 Task: Search one way flight ticket for 2 adults, 2 children, 2 infants in seat in first from Springfield: Springfield-branson National Airport to Rockford: Chicago Rockford International Airport(was Northwest Chicagoland Regional Airport At Rockford) on 5-1-2023. Choice of flights is Westjet. Number of bags: 2 carry on bags. Price is upto 91000. Outbound departure time preference is 21:00.
Action: Mouse moved to (302, 489)
Screenshot: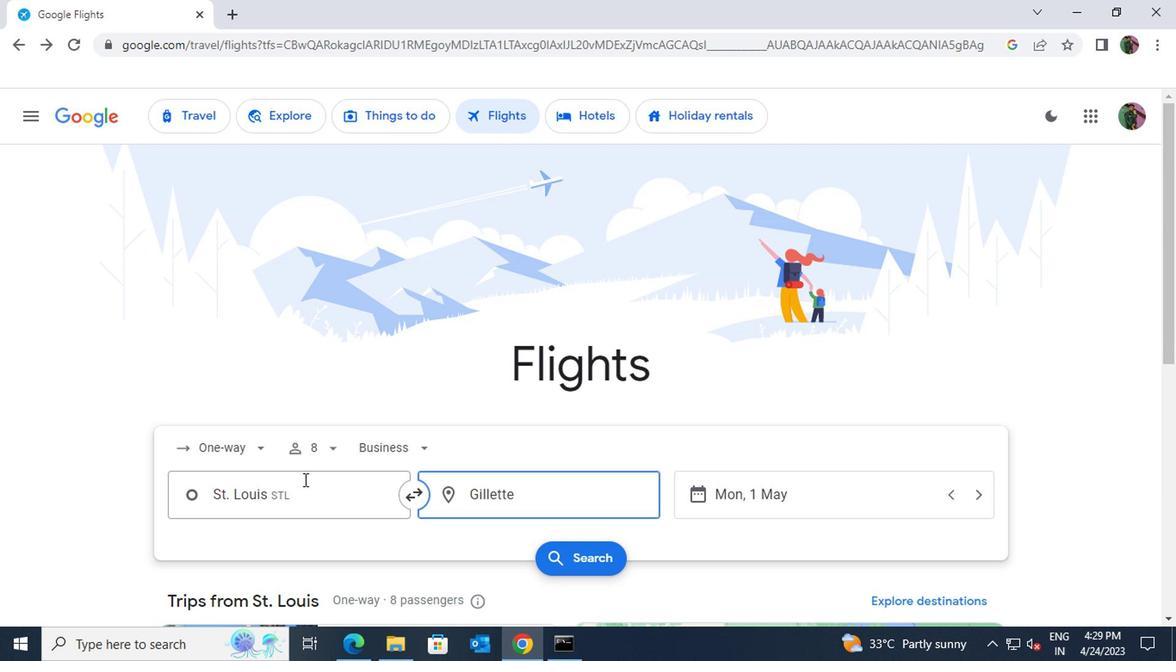 
Action: Mouse pressed left at (302, 489)
Screenshot: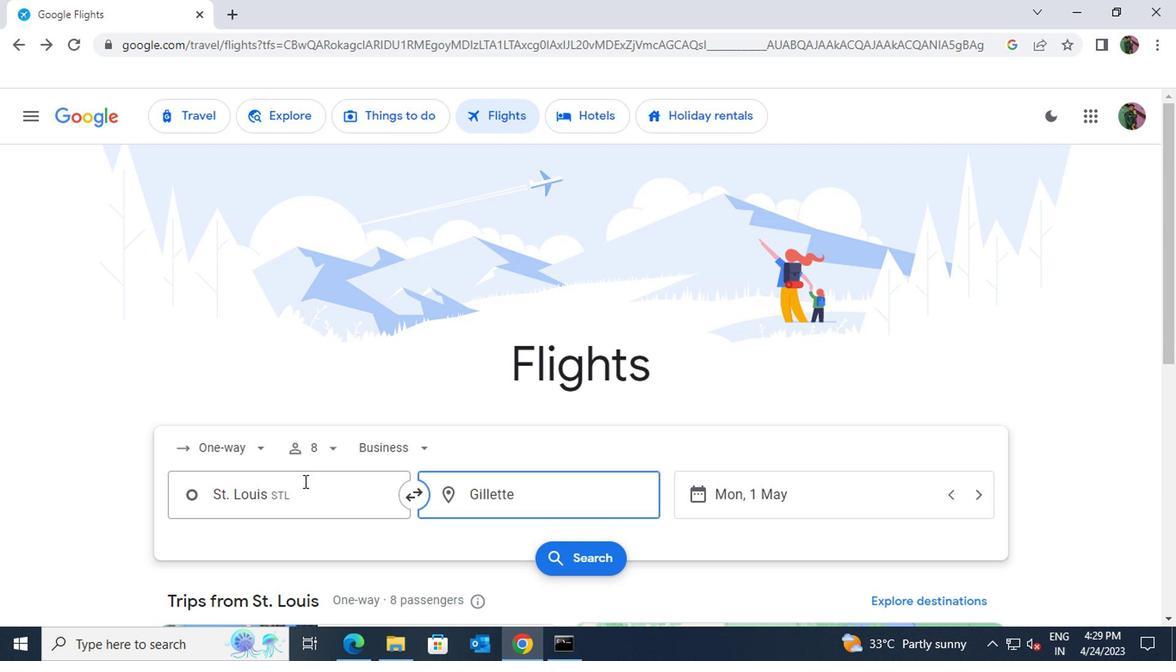 
Action: Key pressed springfield<Key.space>brans
Screenshot: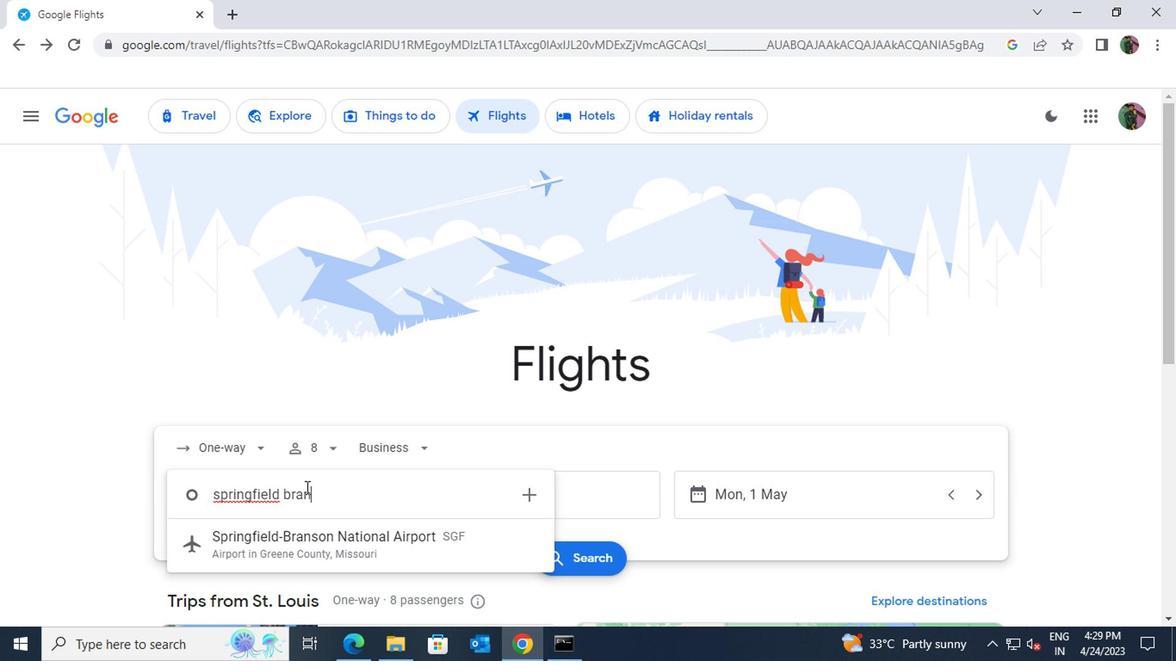 
Action: Mouse moved to (330, 536)
Screenshot: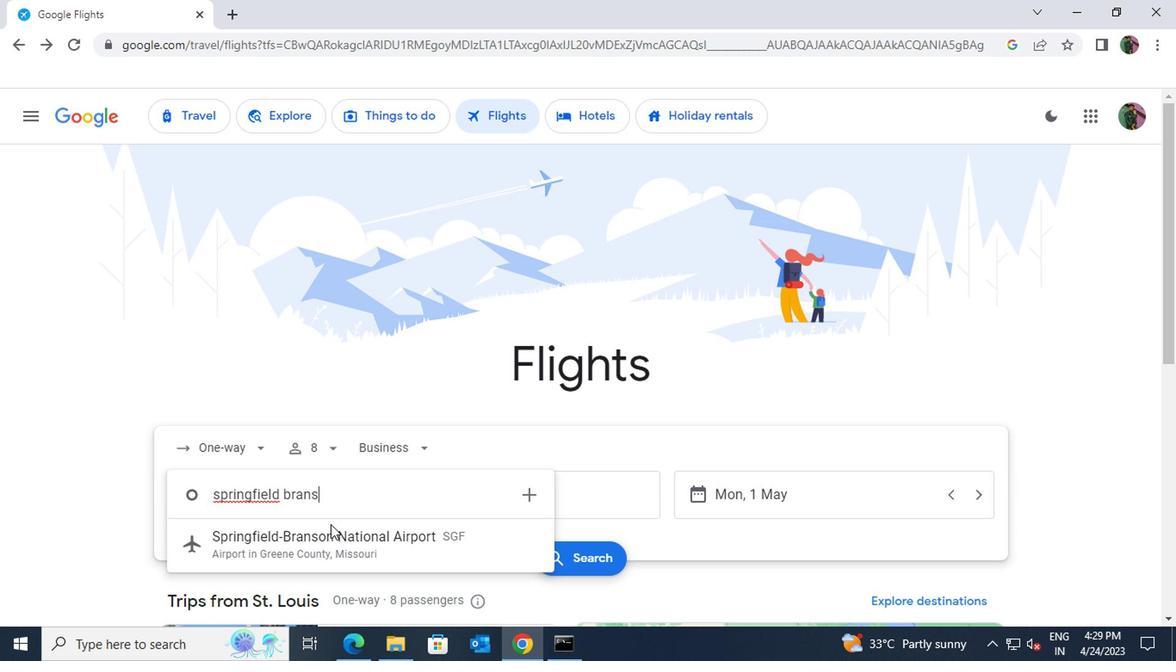
Action: Mouse pressed left at (330, 536)
Screenshot: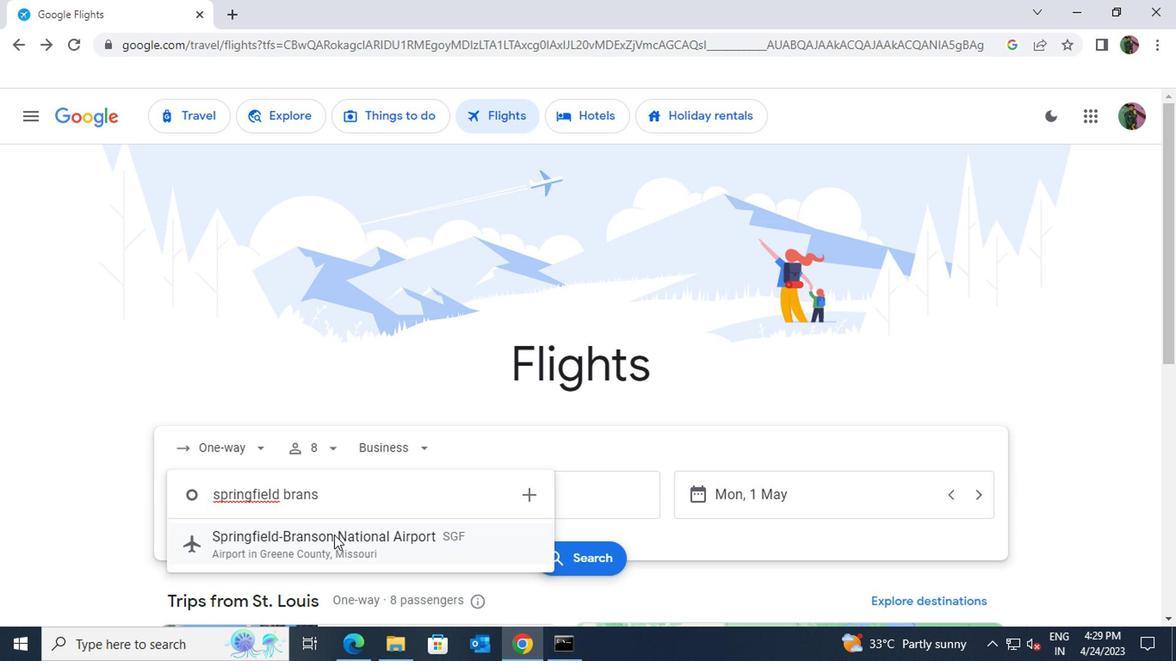 
Action: Mouse moved to (490, 502)
Screenshot: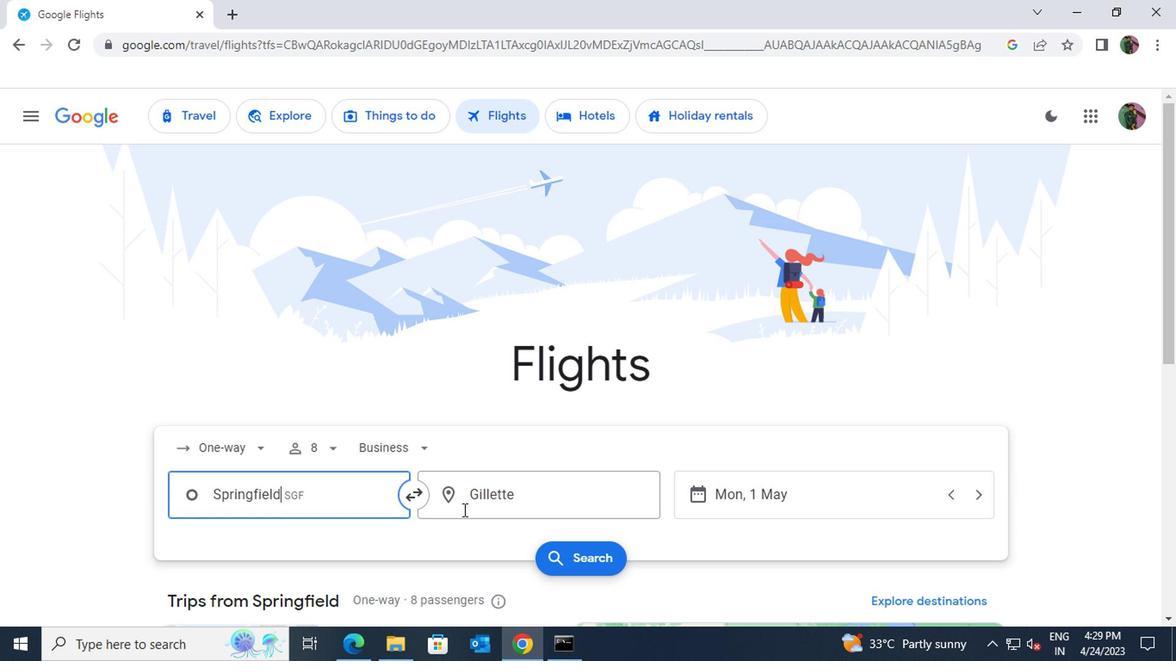 
Action: Mouse pressed left at (490, 502)
Screenshot: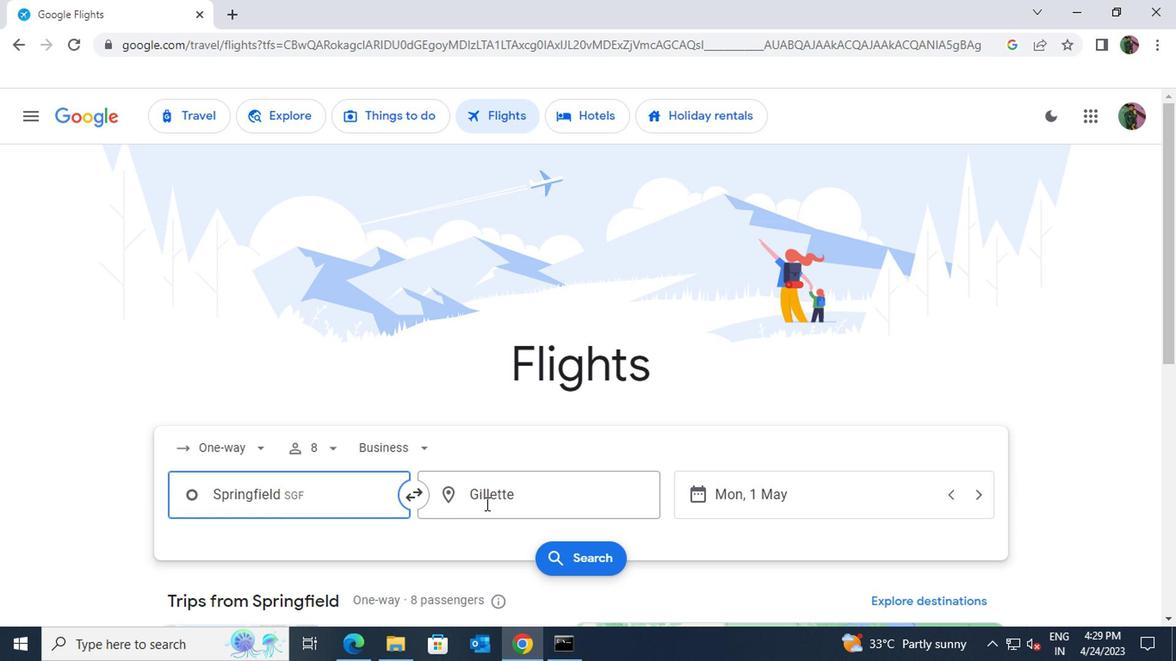 
Action: Key pressed rockford<Key.space>chic
Screenshot: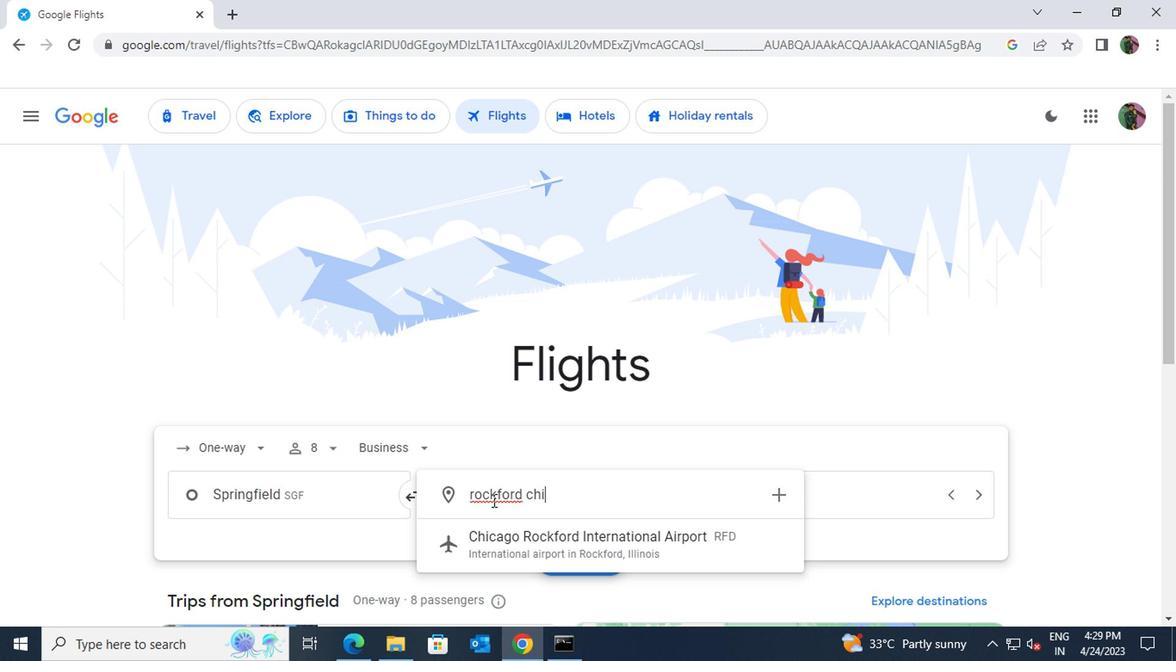 
Action: Mouse moved to (510, 540)
Screenshot: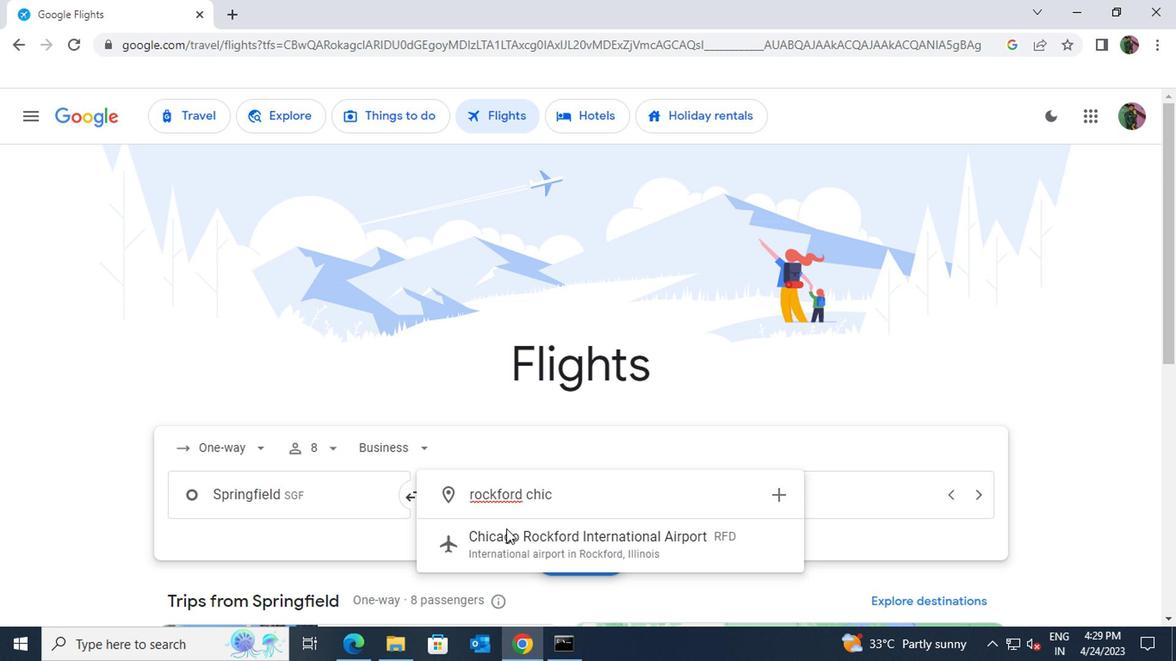 
Action: Mouse pressed left at (510, 540)
Screenshot: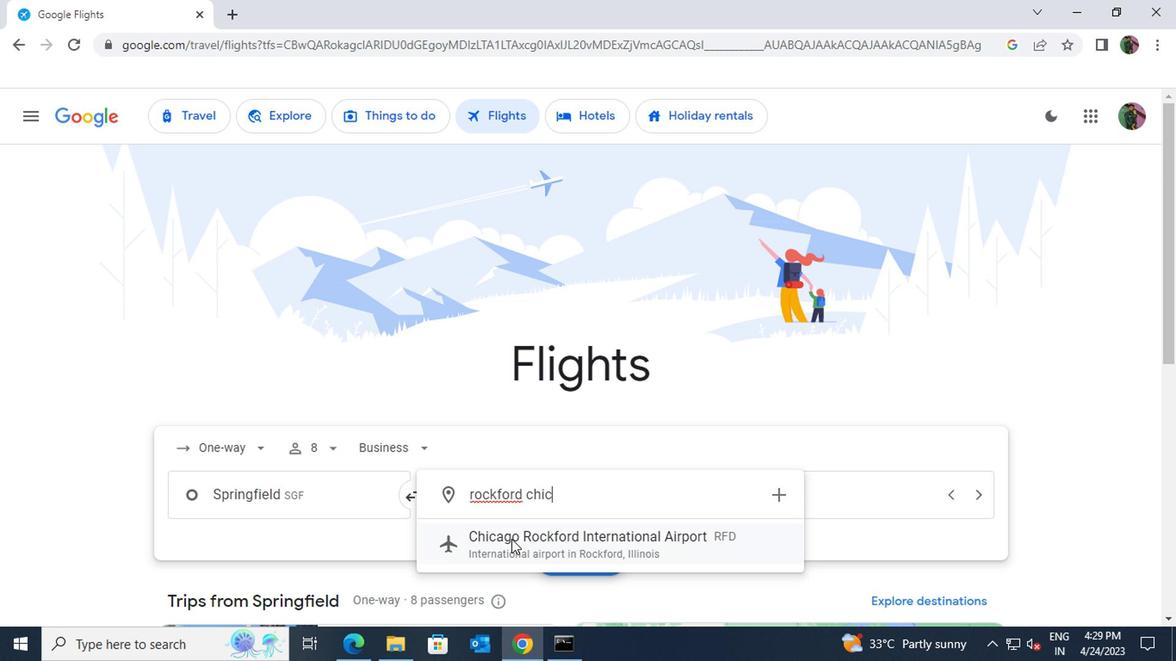 
Action: Mouse moved to (241, 450)
Screenshot: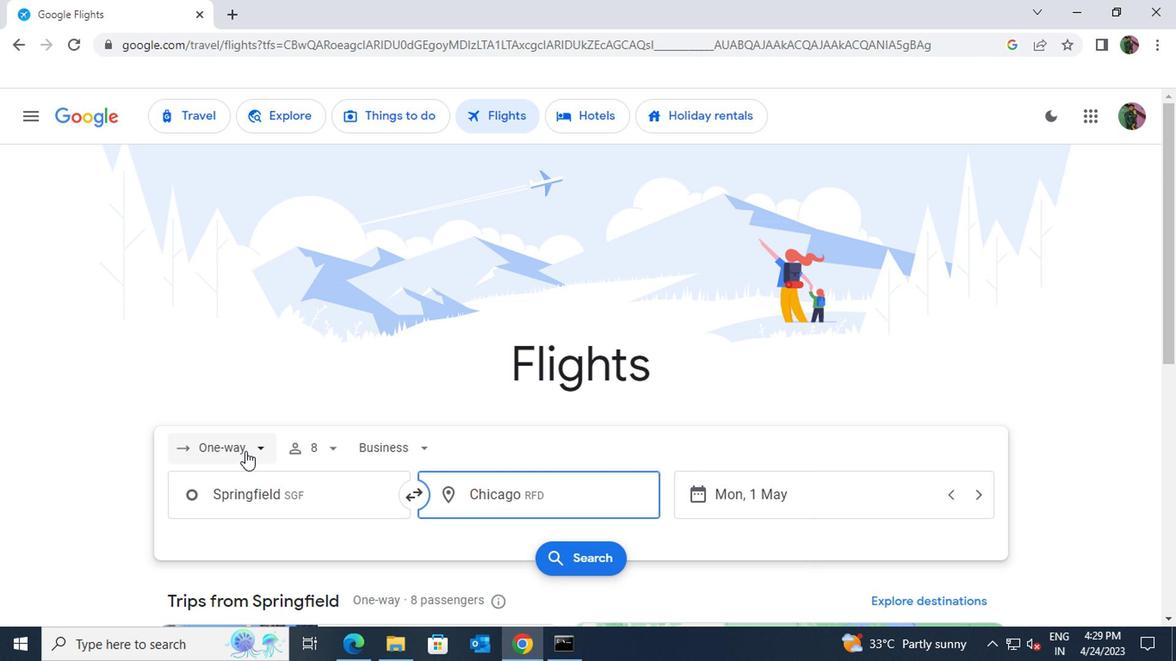
Action: Mouse pressed left at (241, 450)
Screenshot: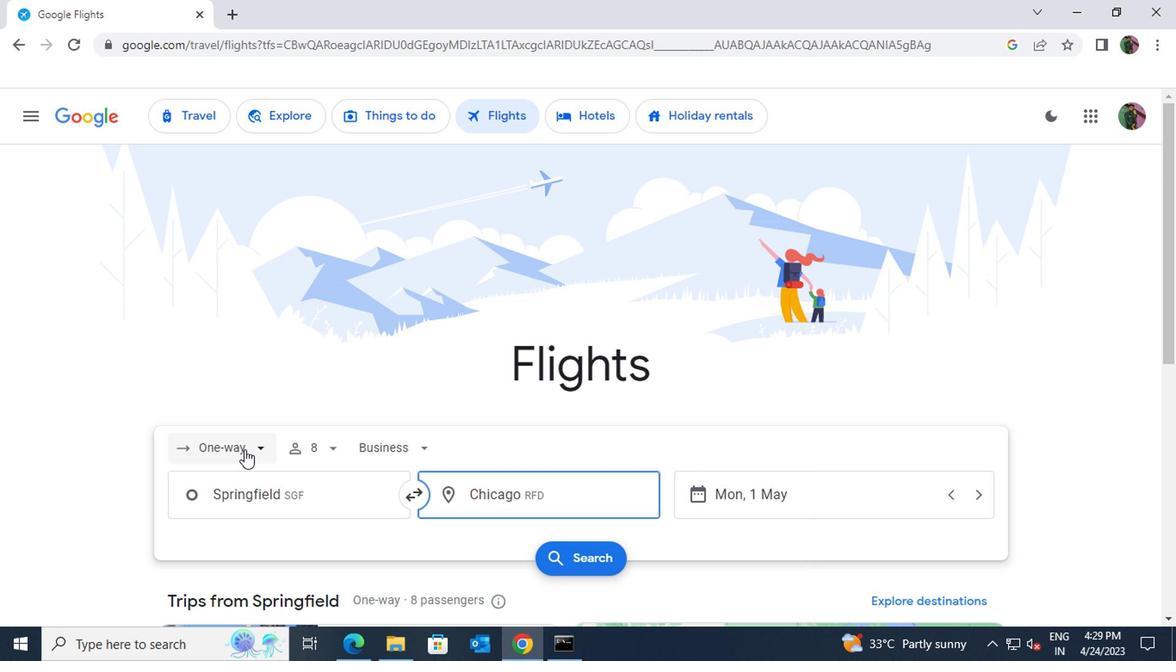 
Action: Mouse moved to (219, 366)
Screenshot: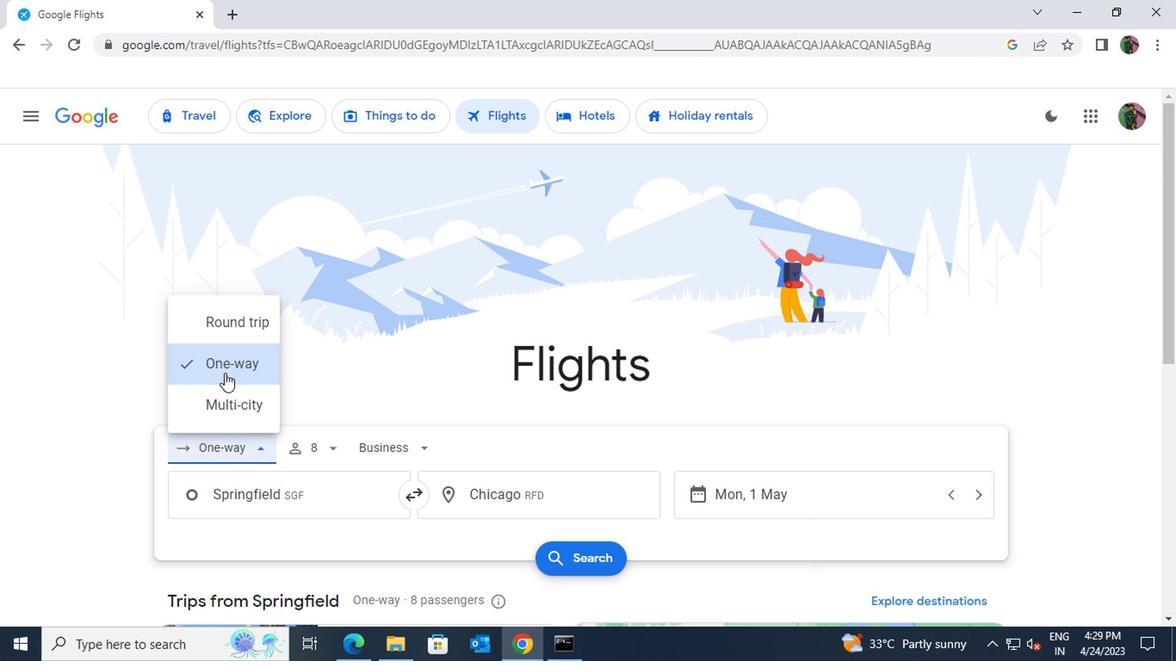 
Action: Mouse pressed left at (219, 366)
Screenshot: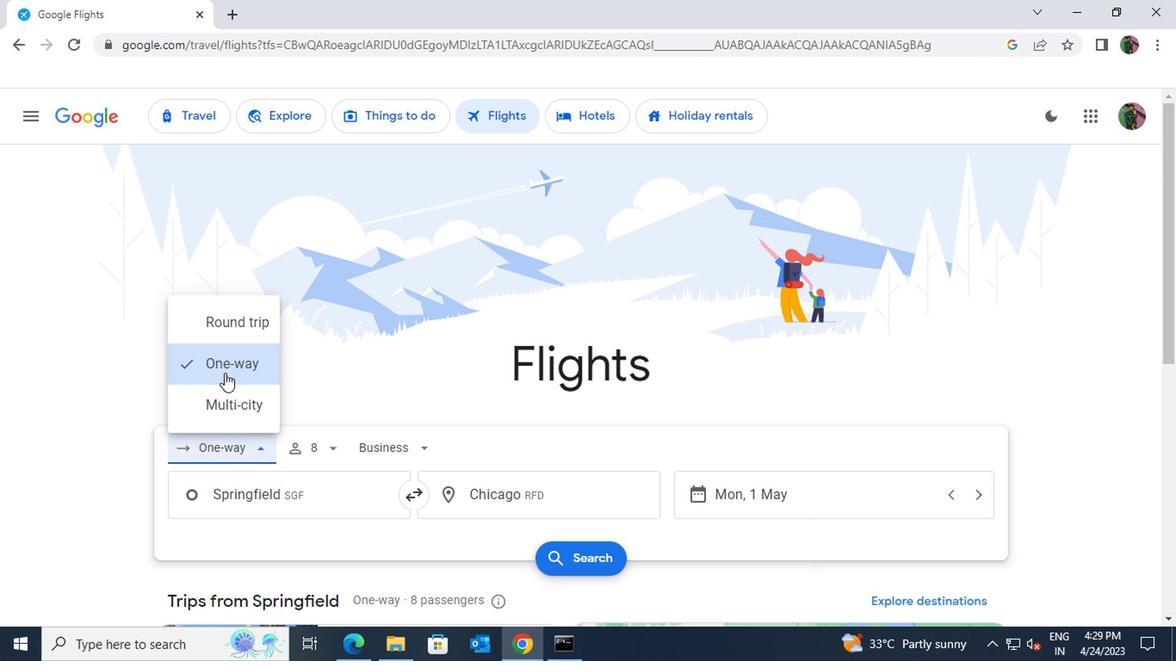 
Action: Mouse moved to (316, 456)
Screenshot: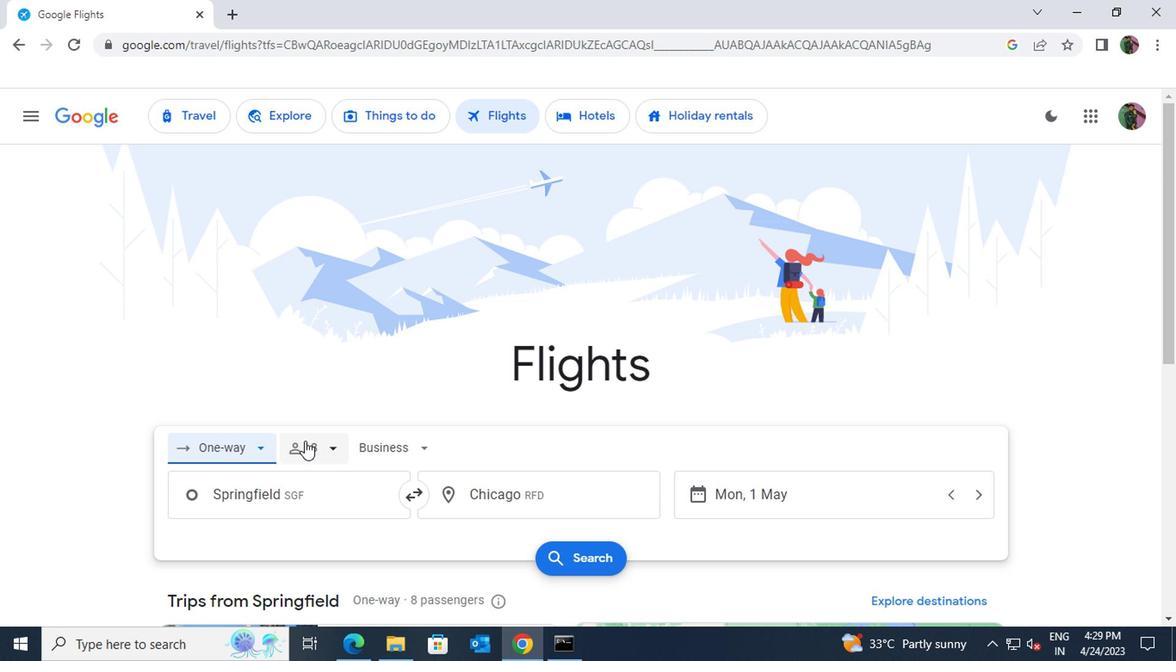 
Action: Mouse pressed left at (316, 456)
Screenshot: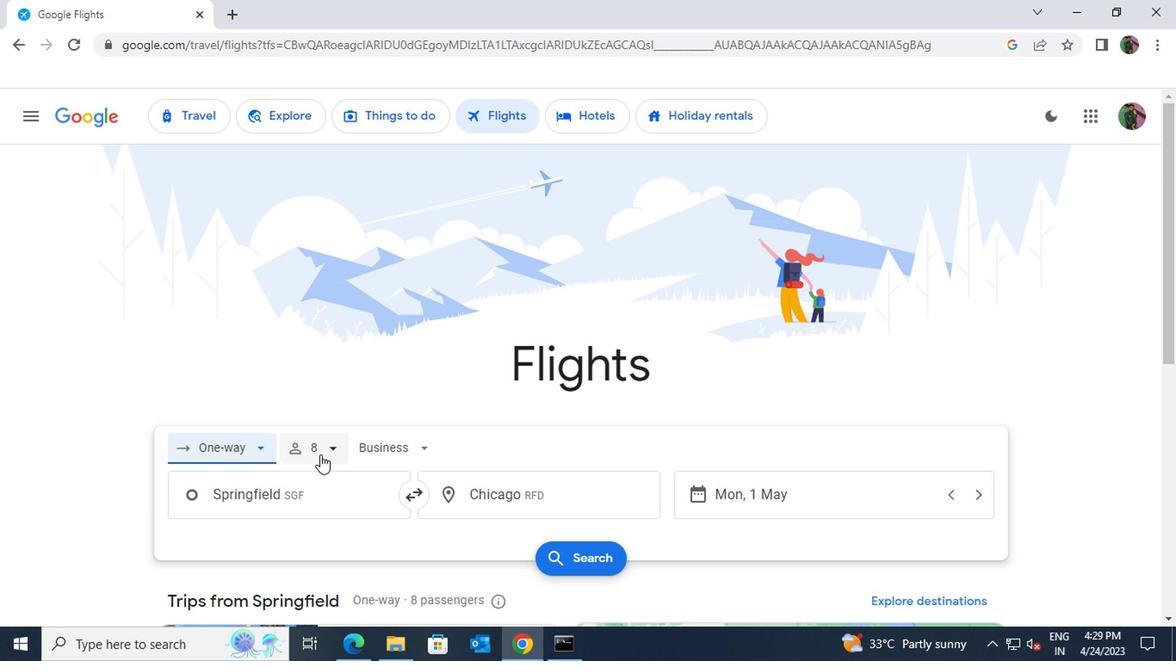 
Action: Mouse moved to (465, 498)
Screenshot: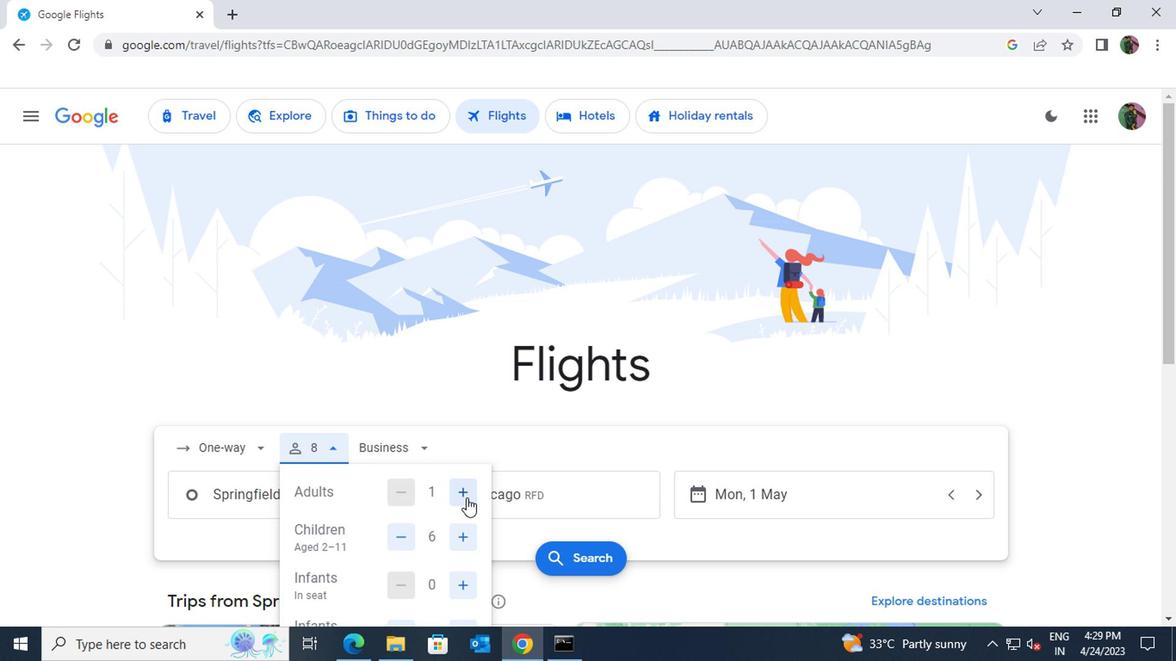 
Action: Mouse pressed left at (465, 498)
Screenshot: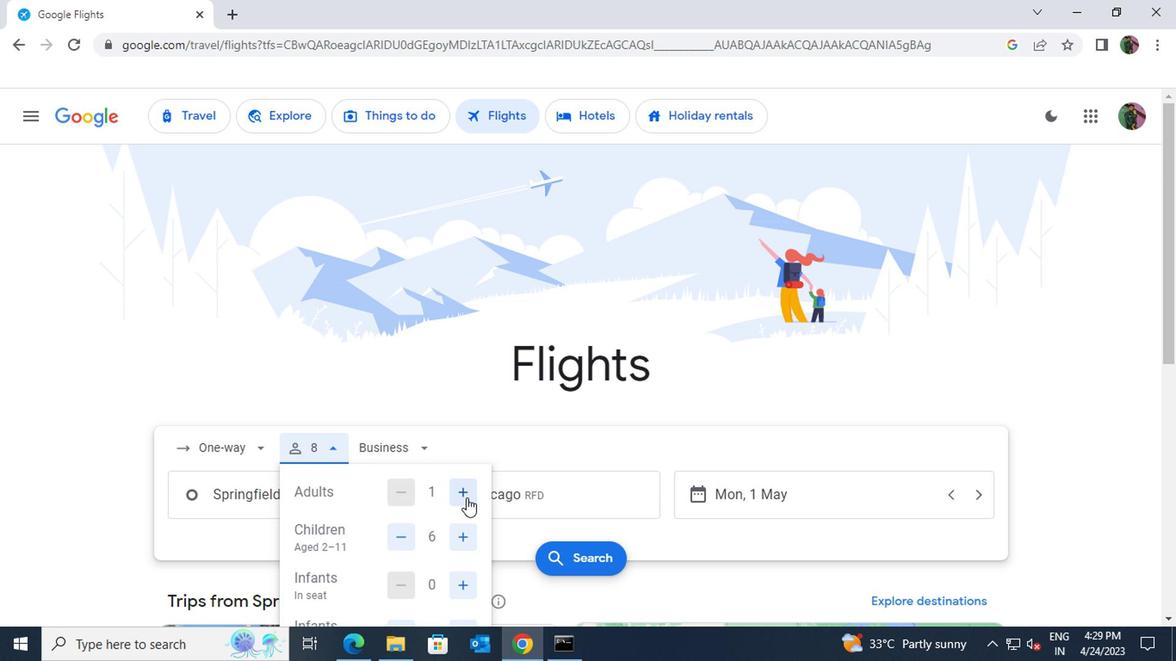 
Action: Mouse moved to (398, 542)
Screenshot: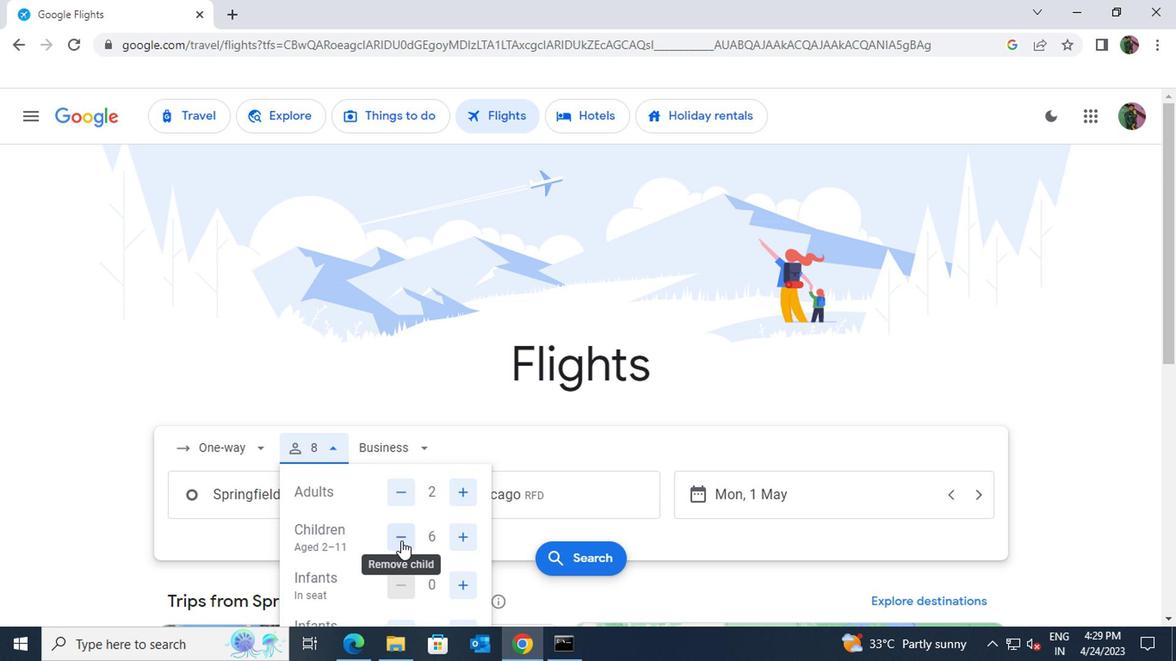 
Action: Mouse pressed left at (398, 542)
Screenshot: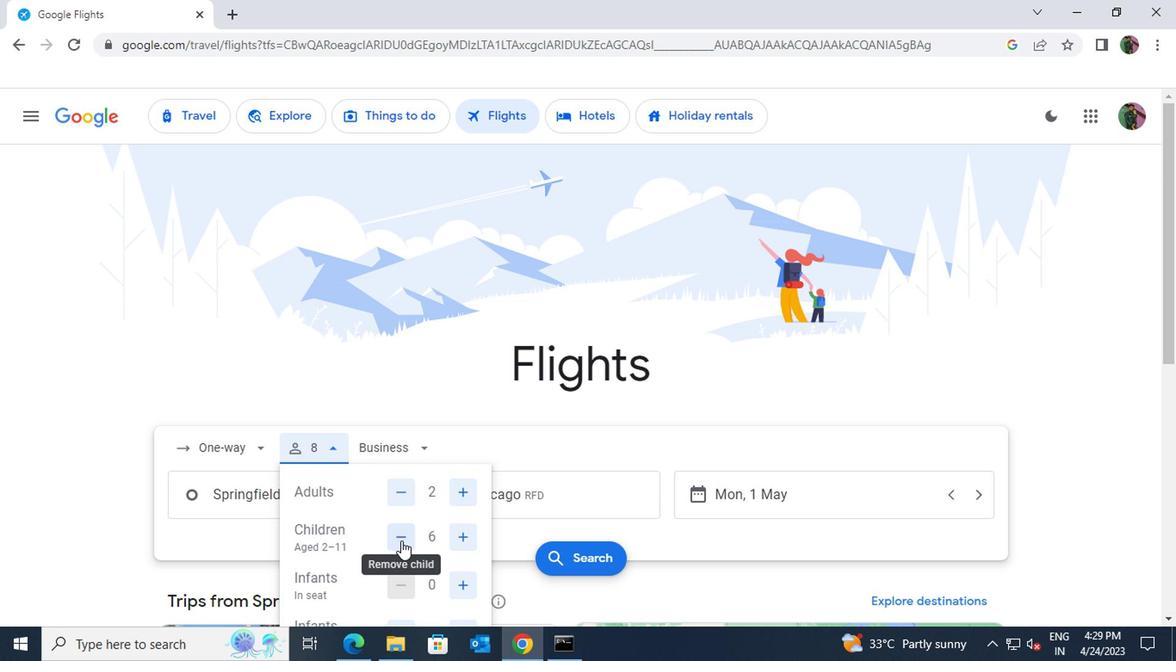
Action: Mouse pressed left at (398, 542)
Screenshot: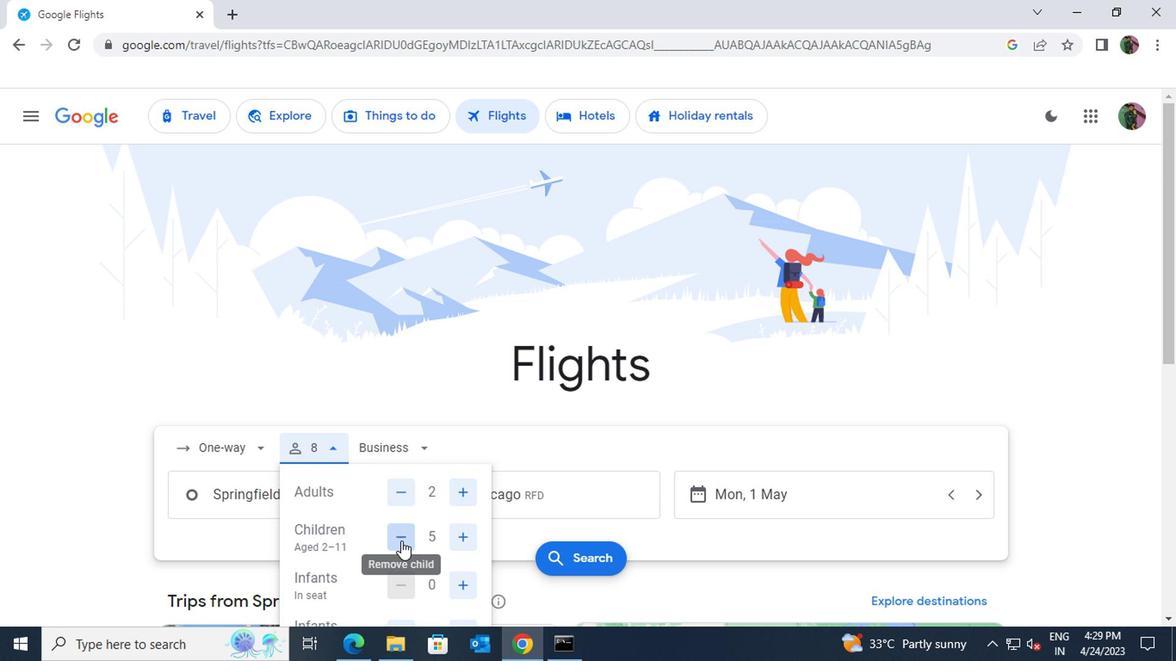 
Action: Mouse pressed left at (398, 542)
Screenshot: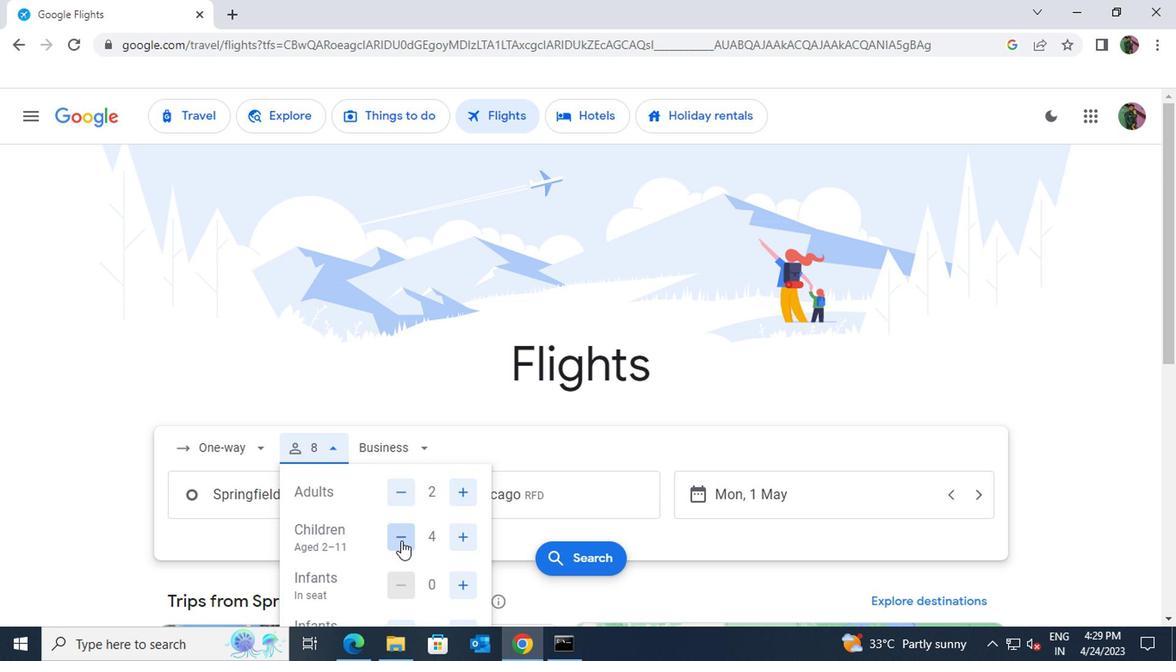 
Action: Mouse pressed left at (398, 542)
Screenshot: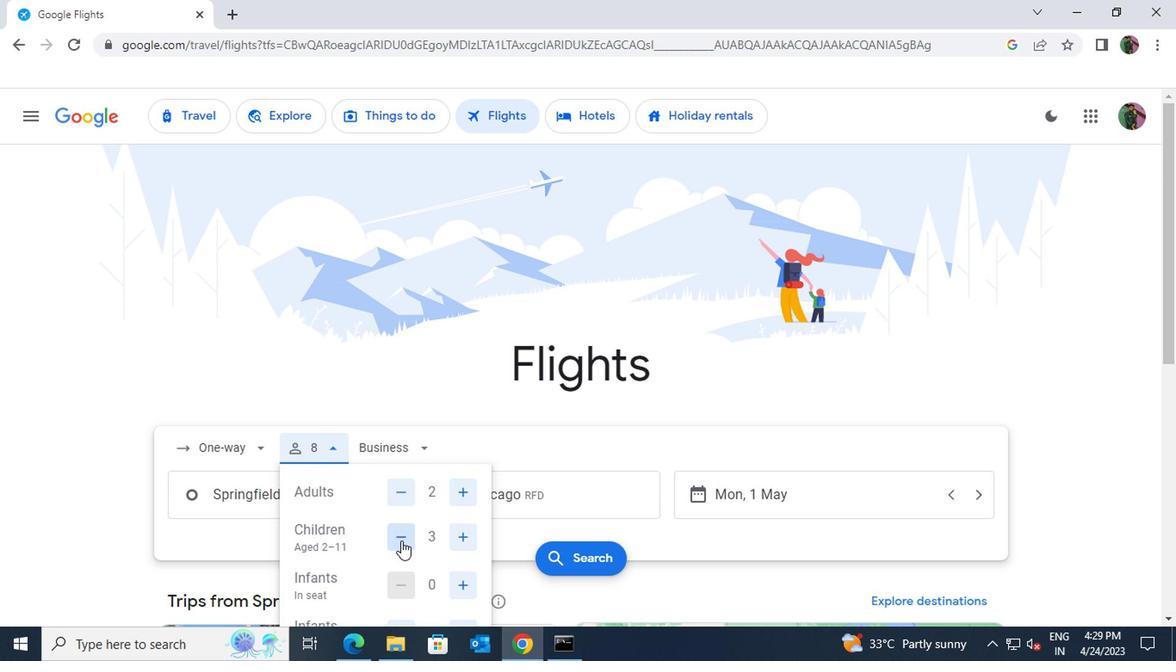 
Action: Mouse scrolled (398, 541) with delta (0, -1)
Screenshot: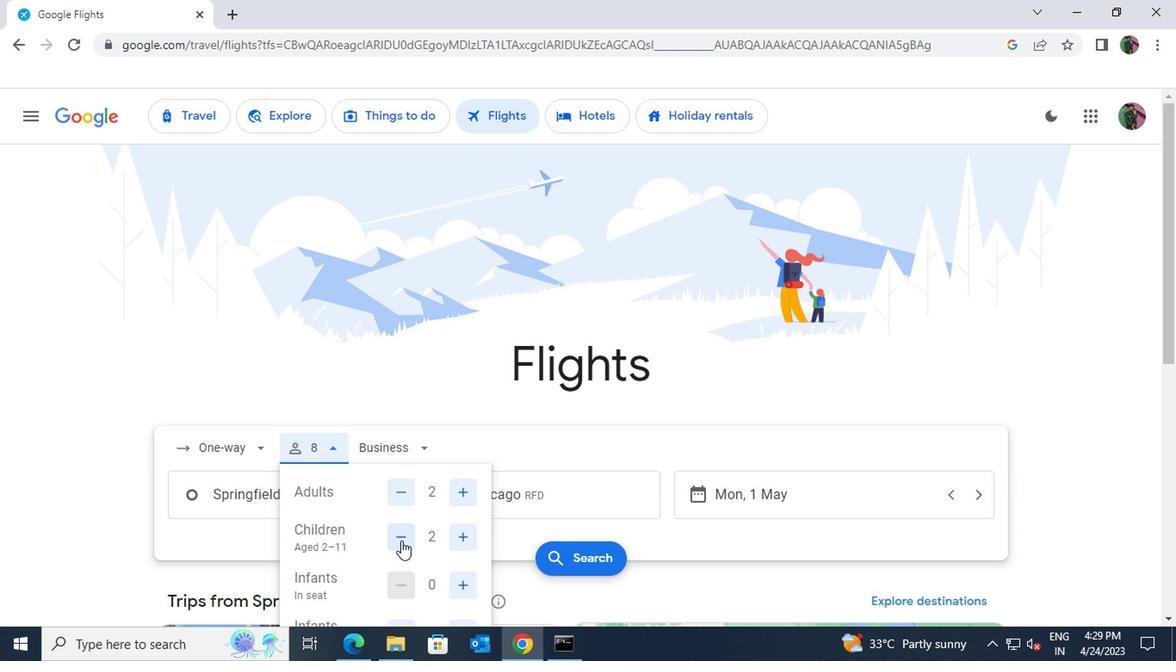
Action: Mouse moved to (455, 541)
Screenshot: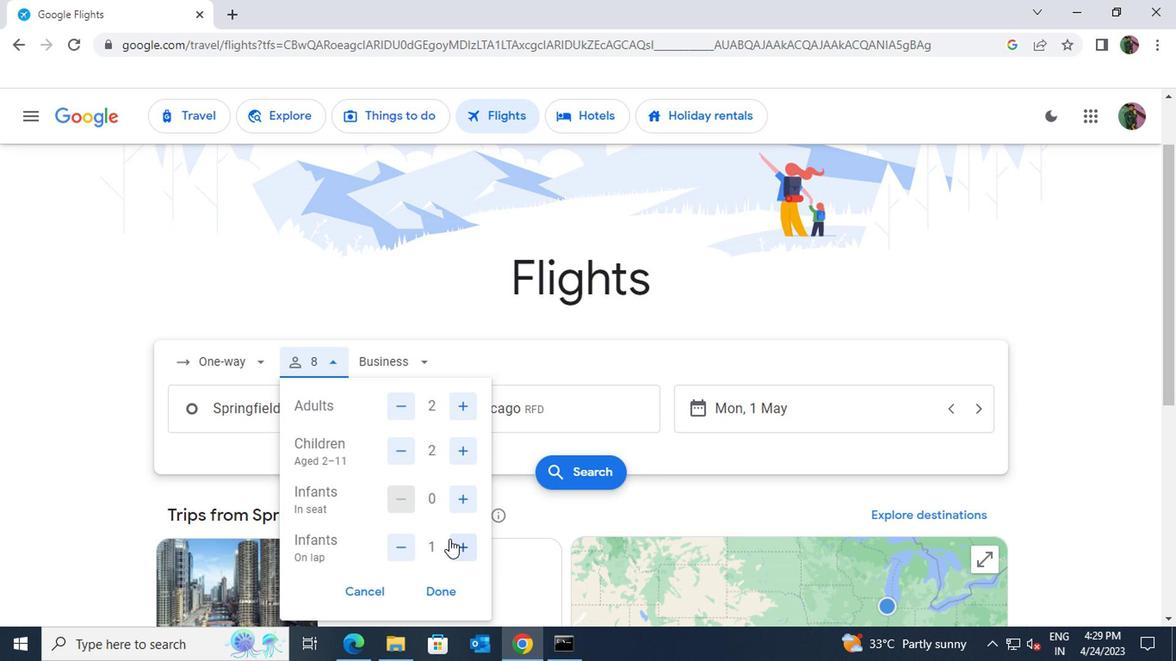 
Action: Mouse pressed left at (455, 541)
Screenshot: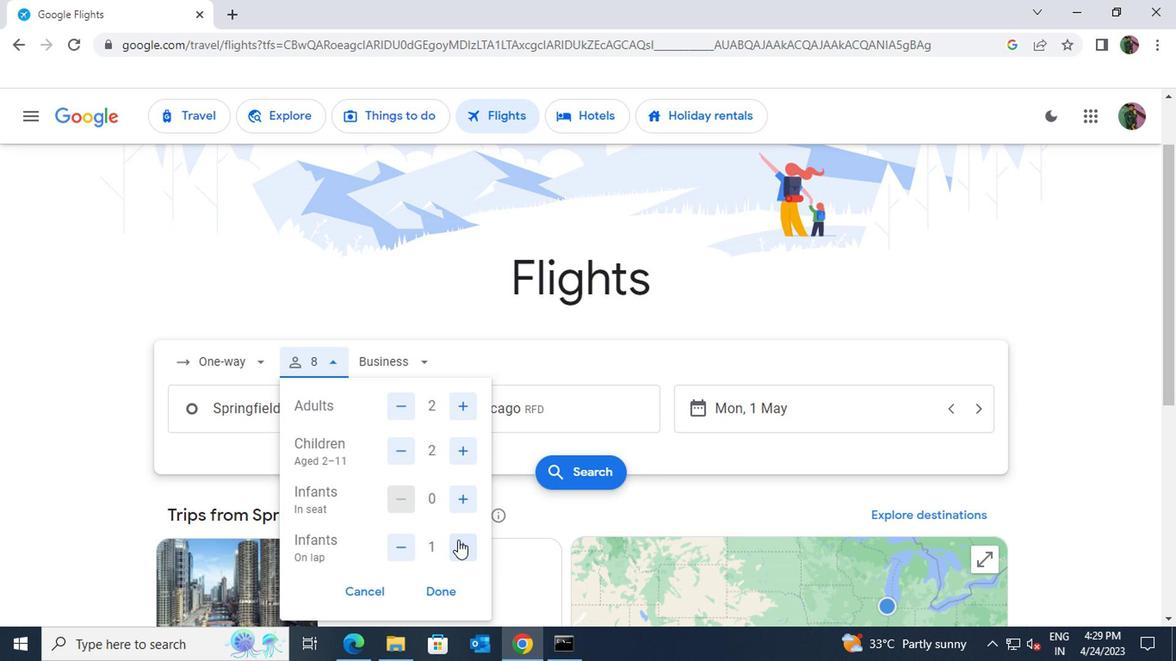 
Action: Mouse moved to (444, 583)
Screenshot: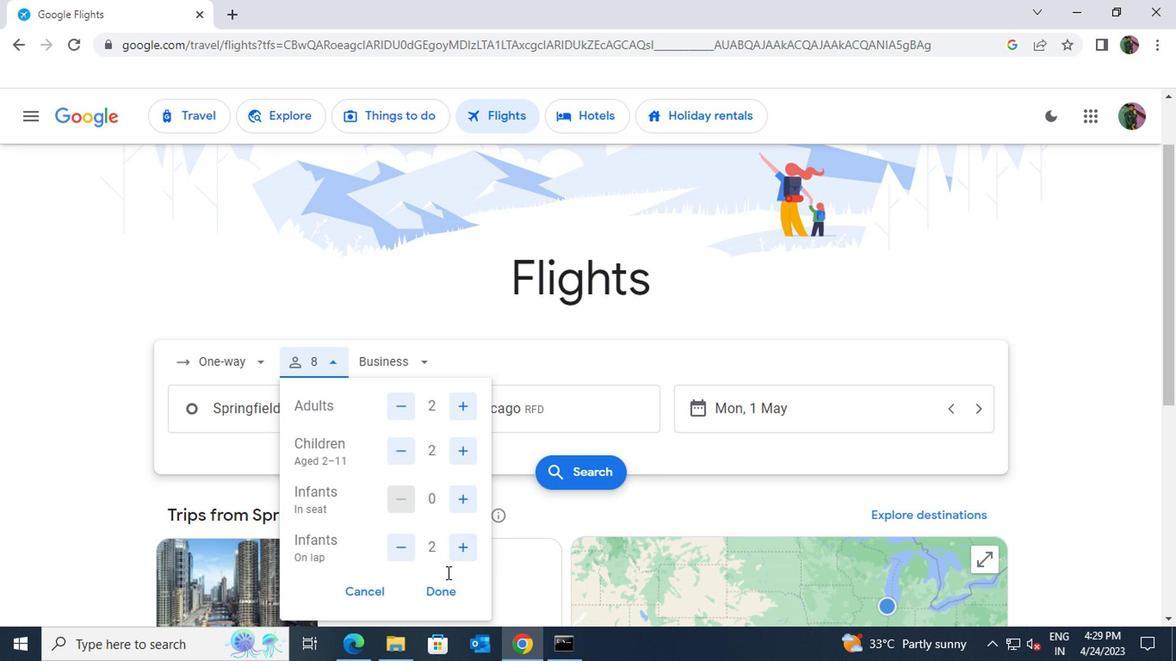 
Action: Mouse pressed left at (444, 583)
Screenshot: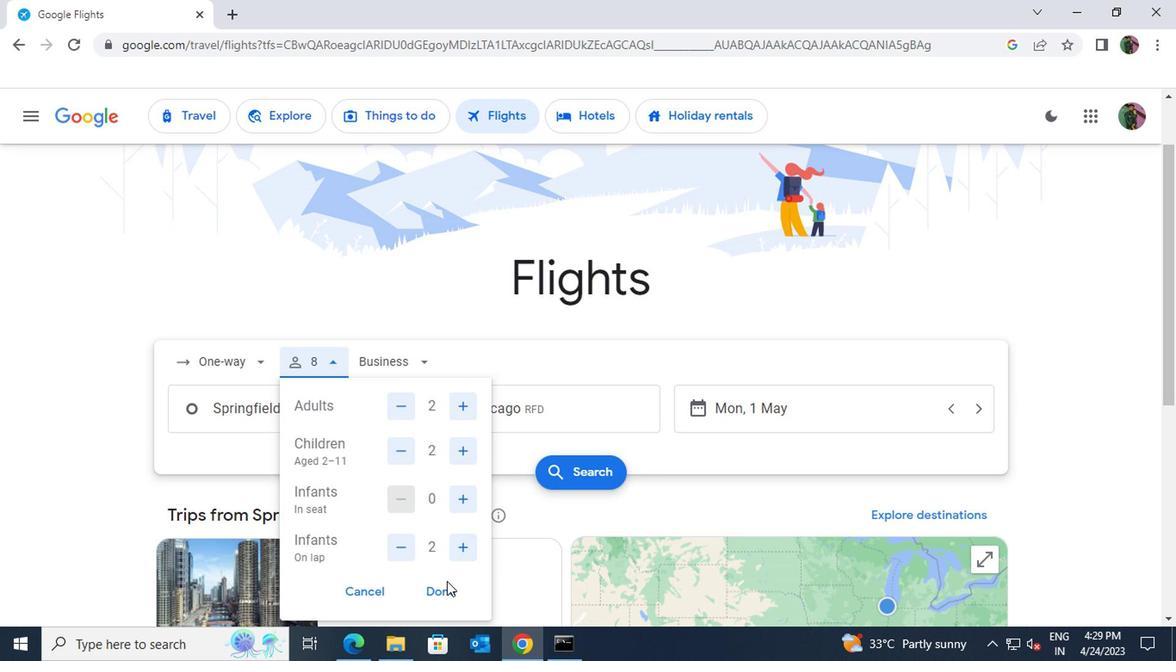 
Action: Mouse moved to (695, 414)
Screenshot: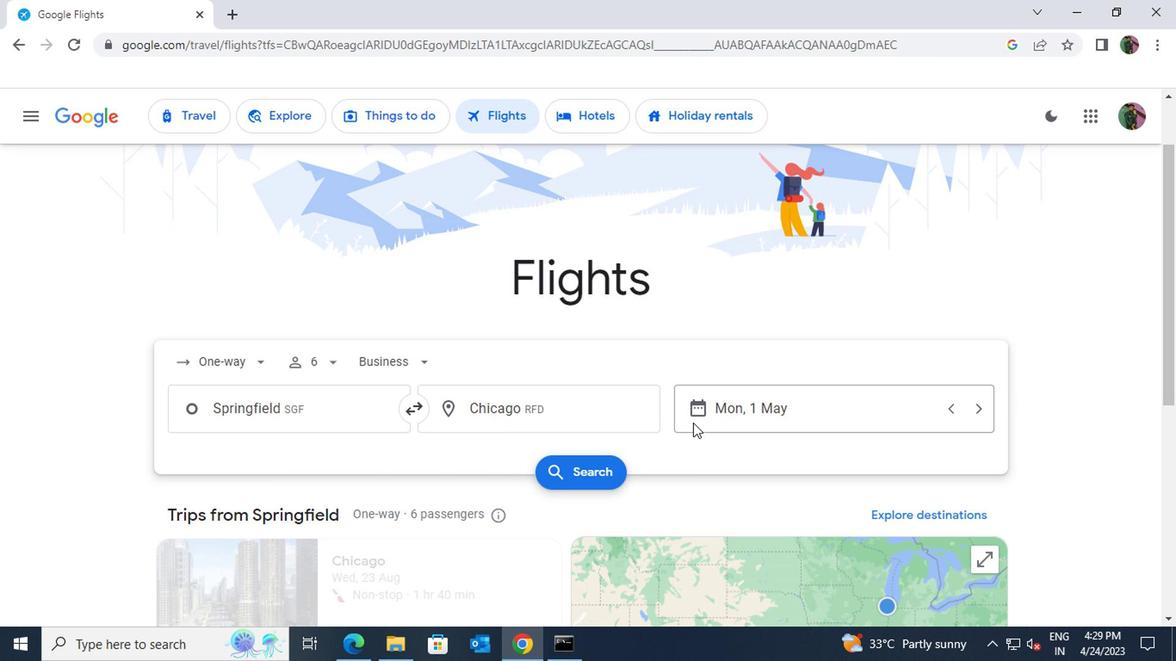 
Action: Mouse pressed left at (695, 414)
Screenshot: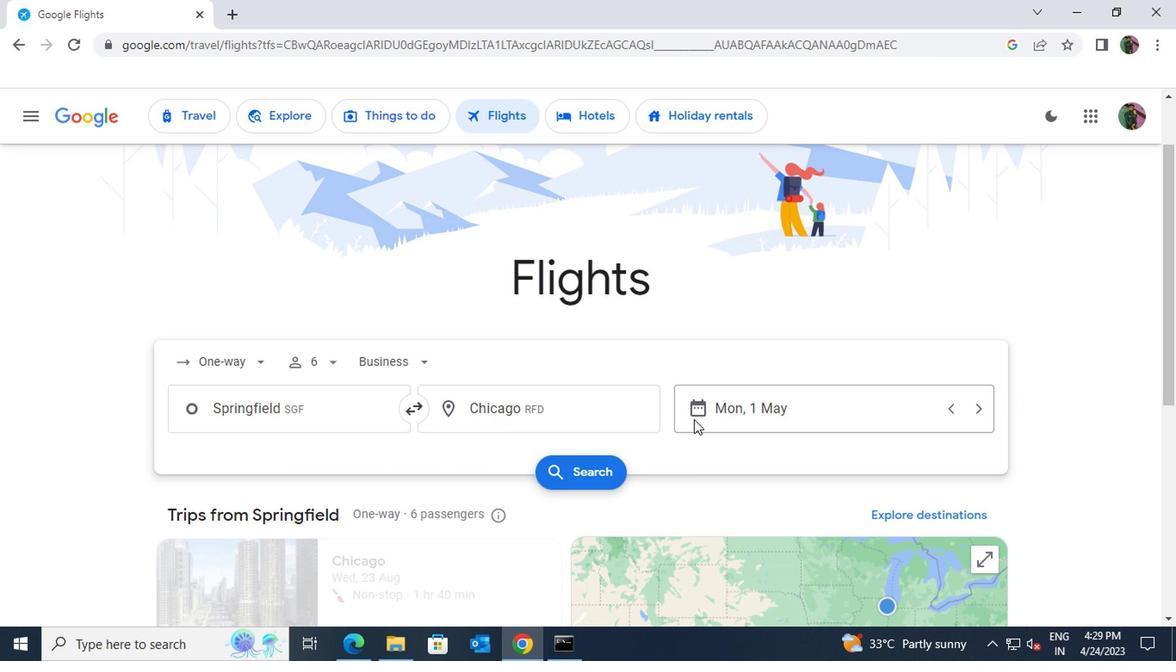 
Action: Mouse moved to (745, 315)
Screenshot: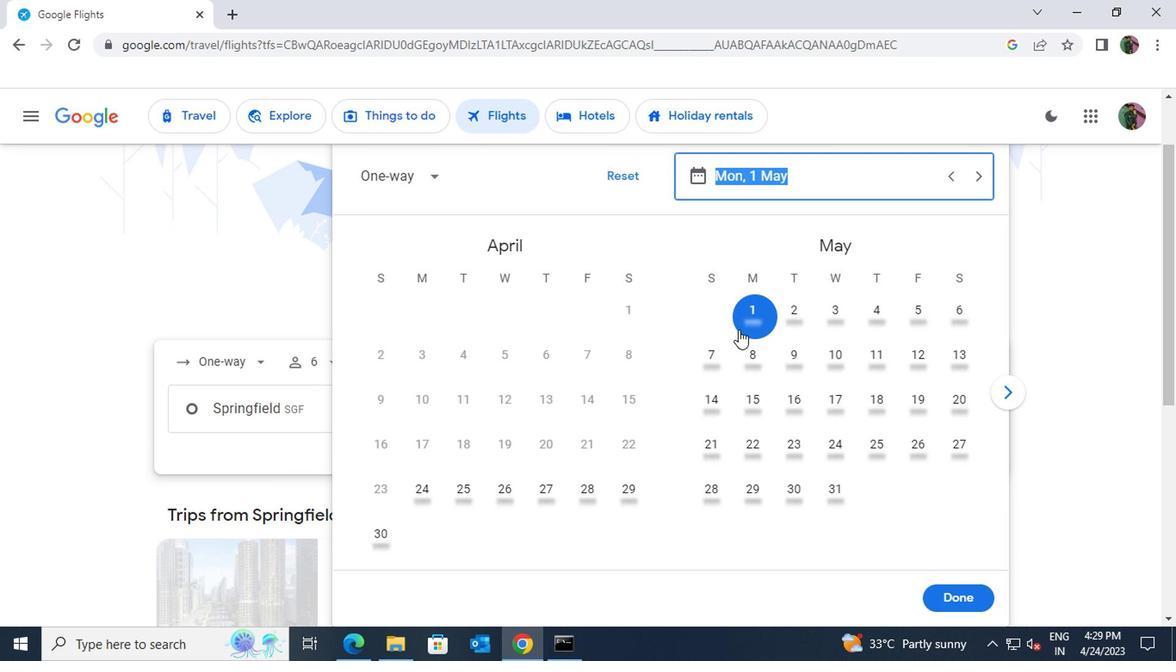 
Action: Mouse pressed left at (745, 315)
Screenshot: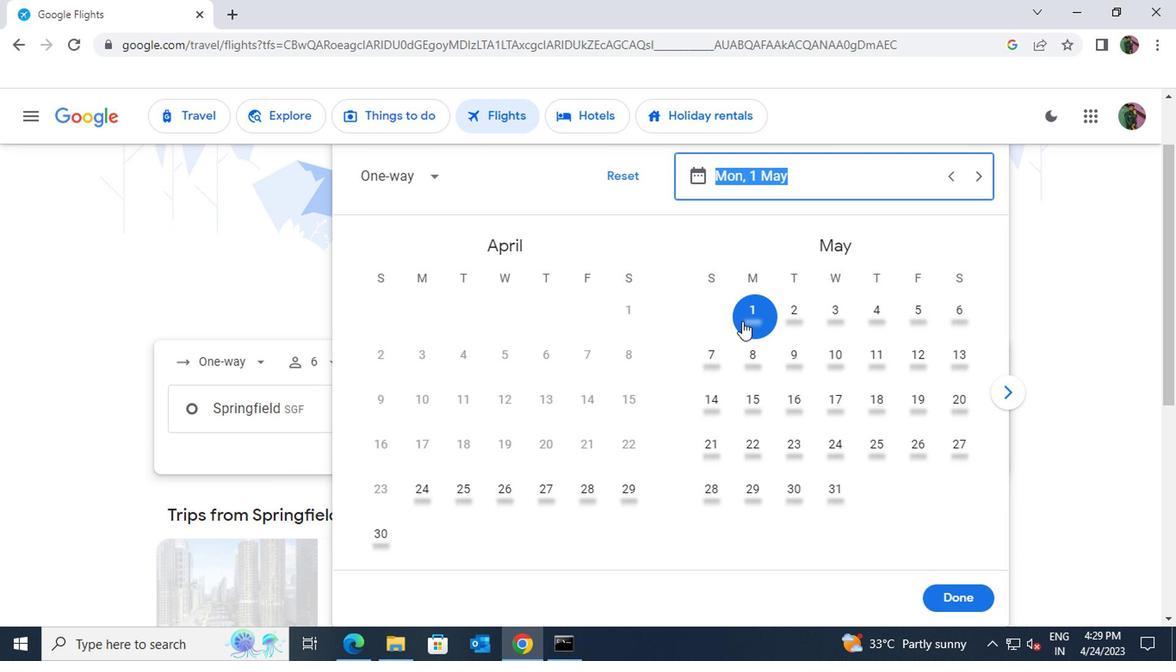 
Action: Mouse moved to (947, 602)
Screenshot: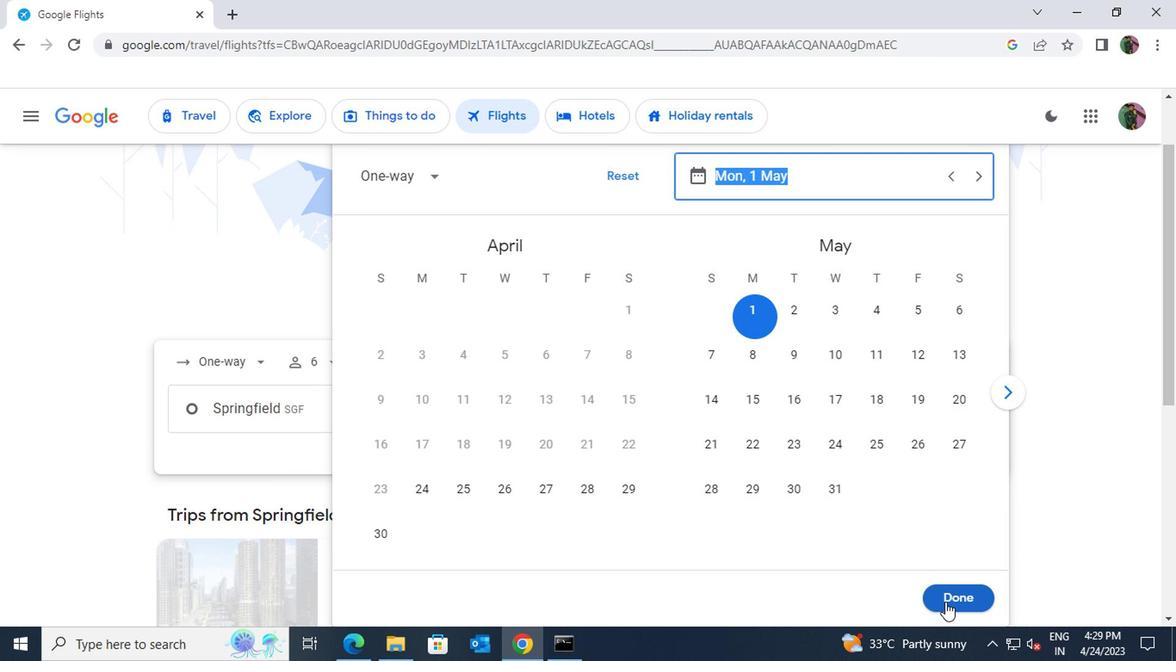 
Action: Mouse pressed left at (947, 602)
Screenshot: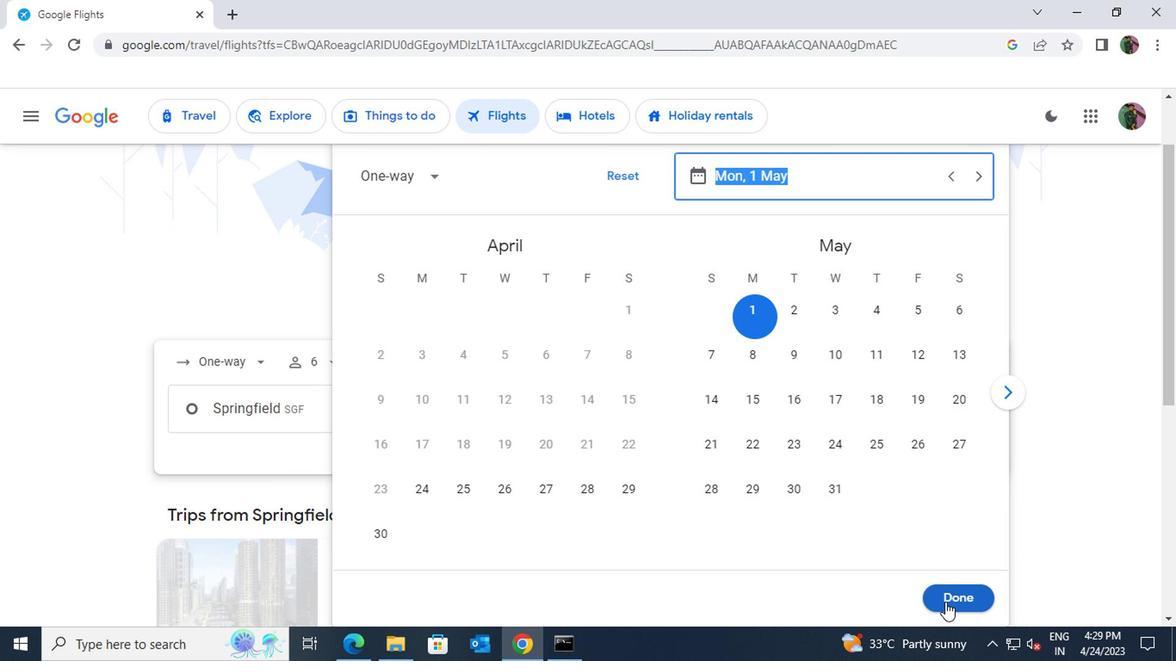 
Action: Mouse moved to (589, 477)
Screenshot: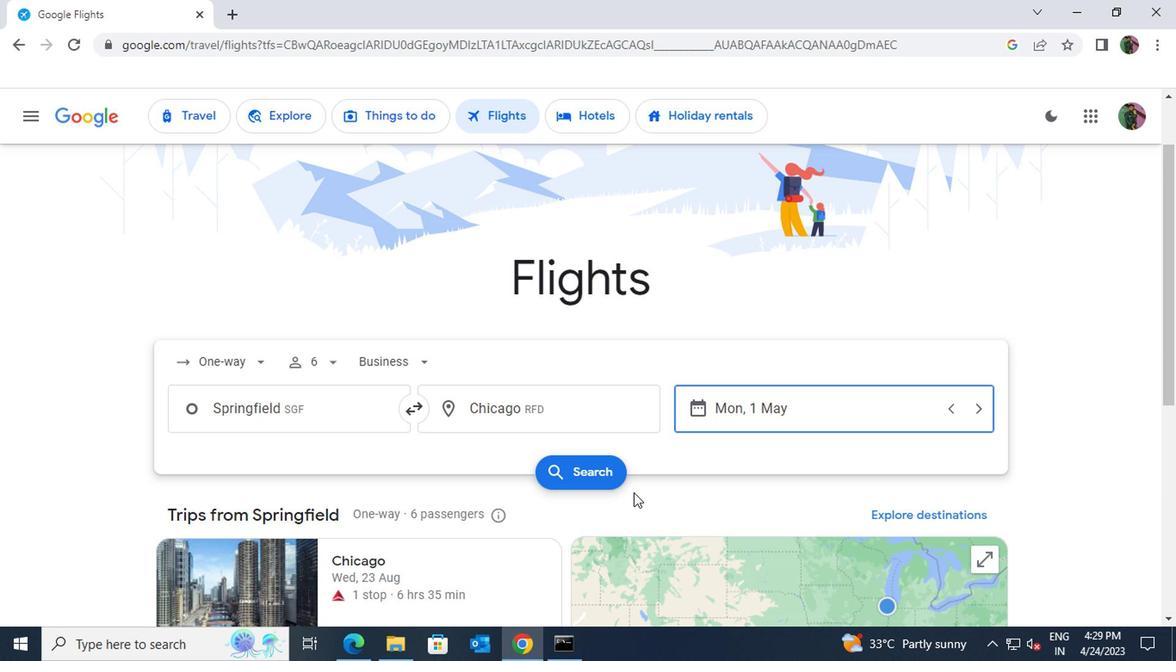 
Action: Mouse pressed left at (589, 477)
Screenshot: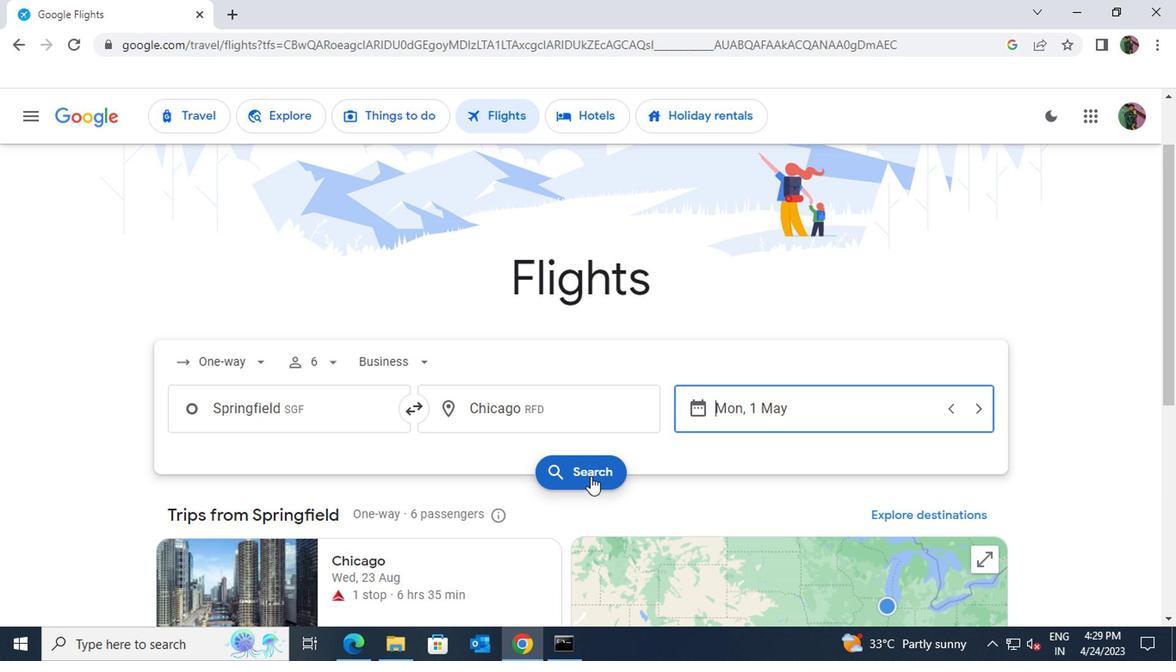 
Action: Mouse moved to (188, 269)
Screenshot: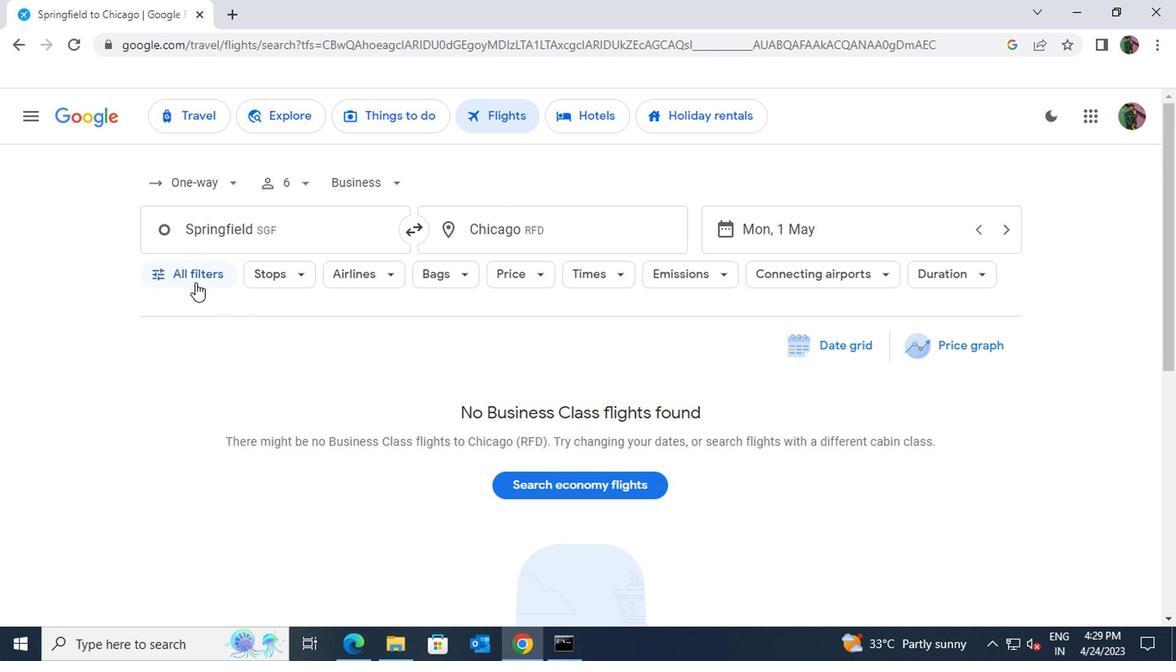 
Action: Mouse pressed left at (188, 269)
Screenshot: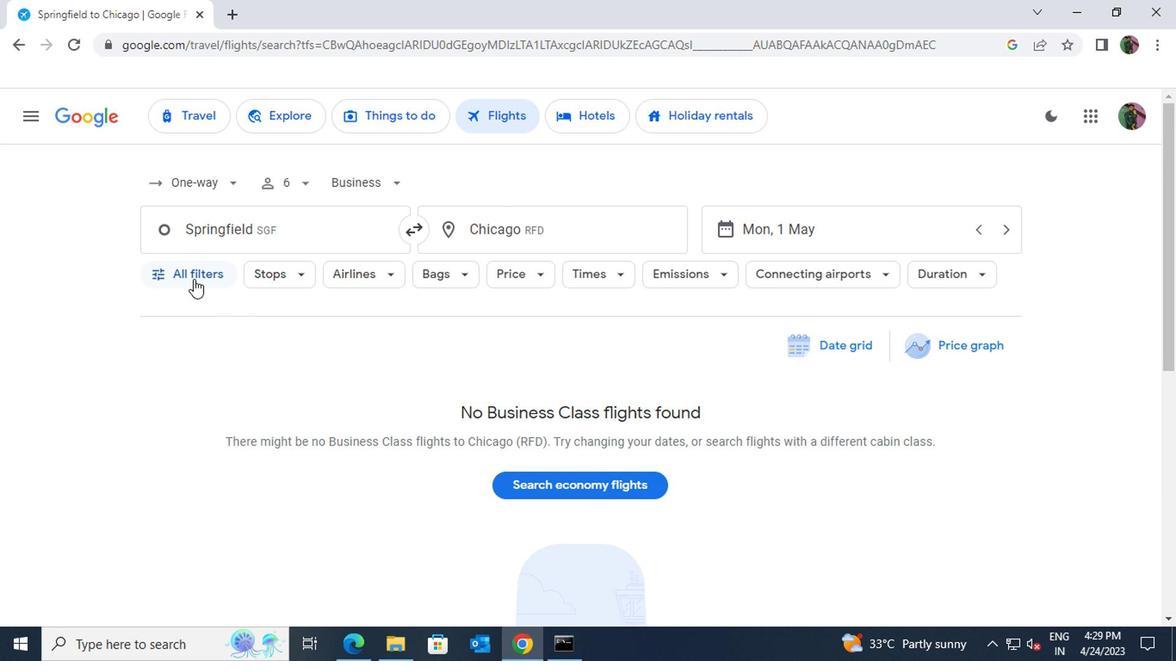 
Action: Mouse moved to (223, 455)
Screenshot: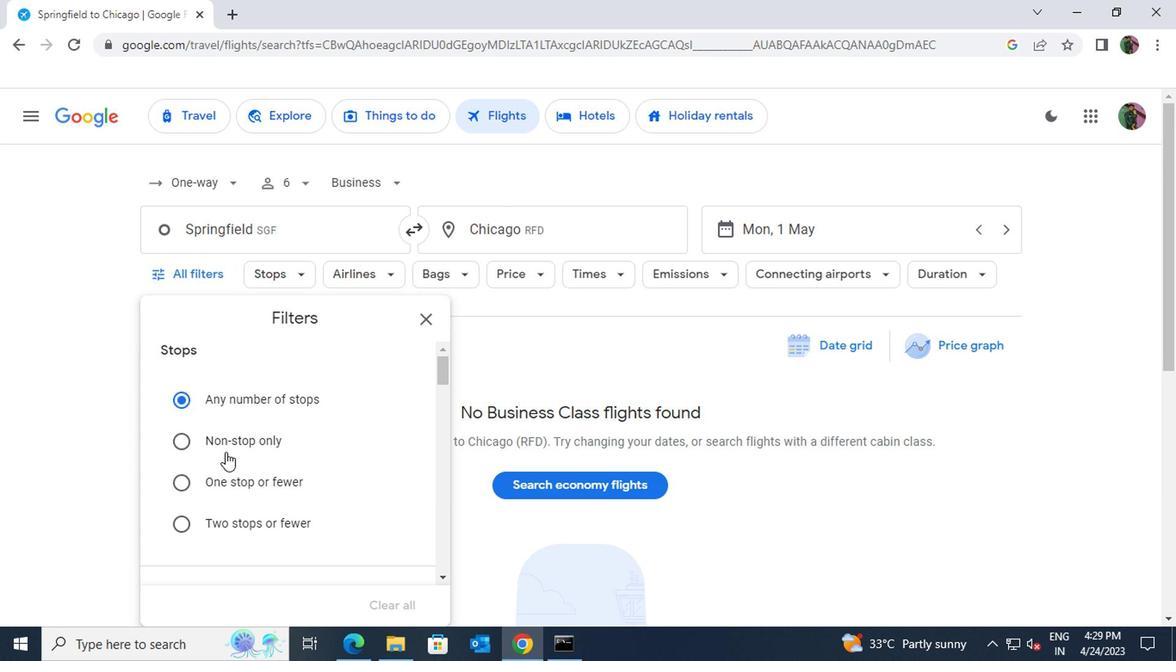 
Action: Mouse scrolled (223, 454) with delta (0, -1)
Screenshot: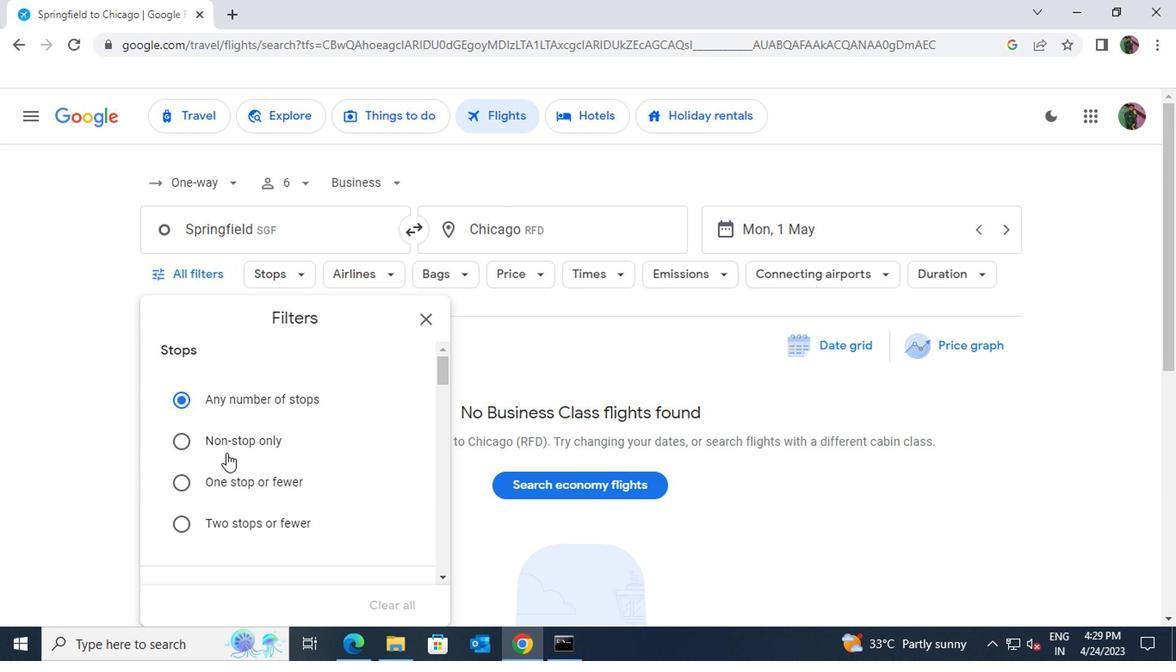 
Action: Mouse scrolled (223, 454) with delta (0, -1)
Screenshot: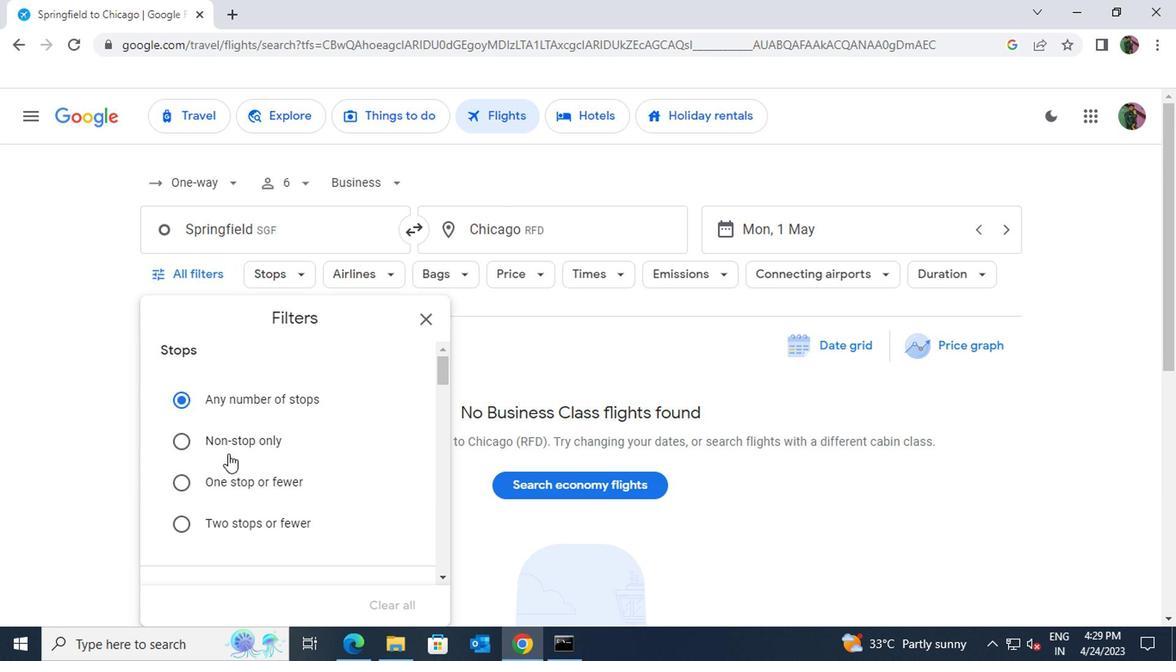 
Action: Mouse moved to (234, 475)
Screenshot: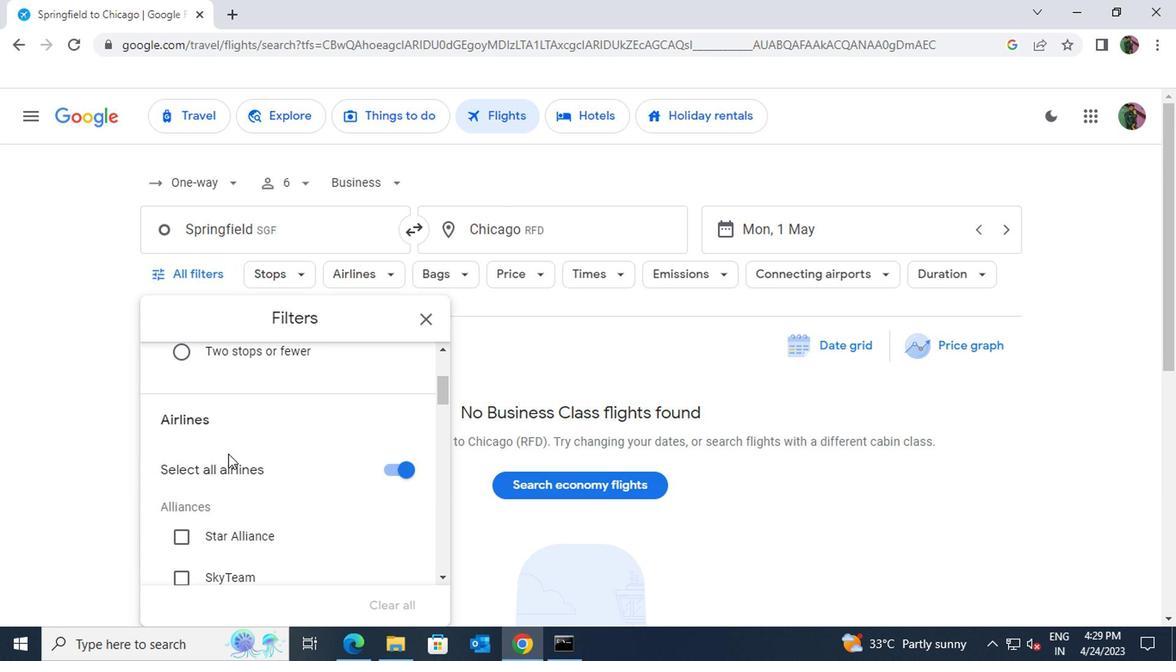 
Action: Mouse scrolled (234, 474) with delta (0, 0)
Screenshot: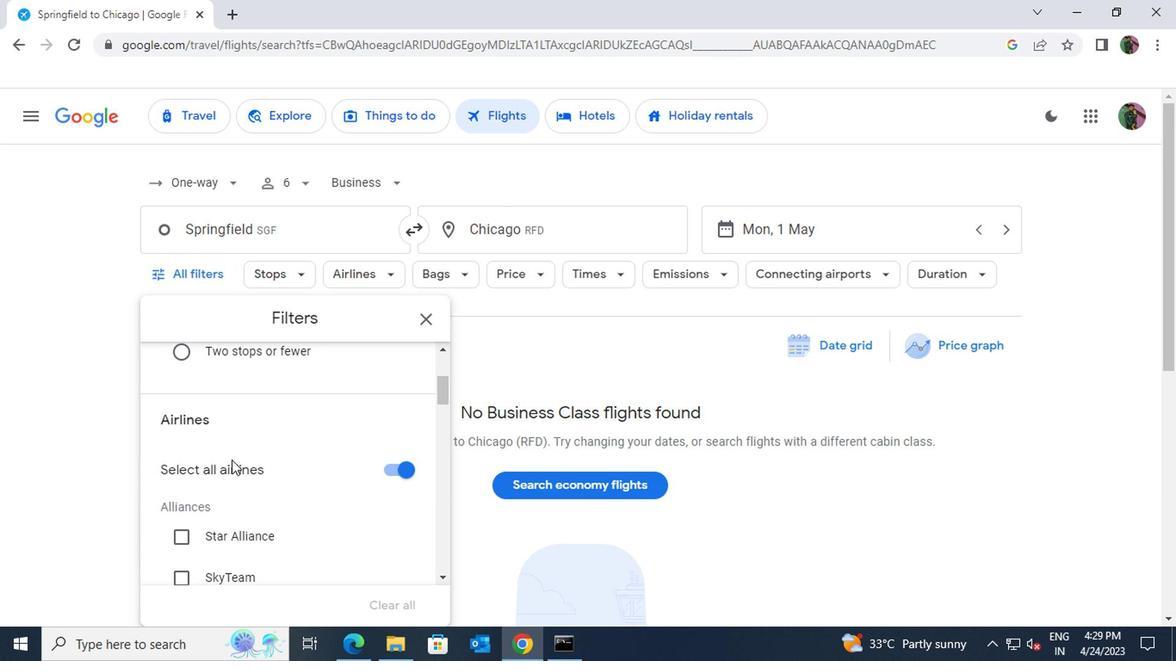 
Action: Mouse scrolled (234, 474) with delta (0, 0)
Screenshot: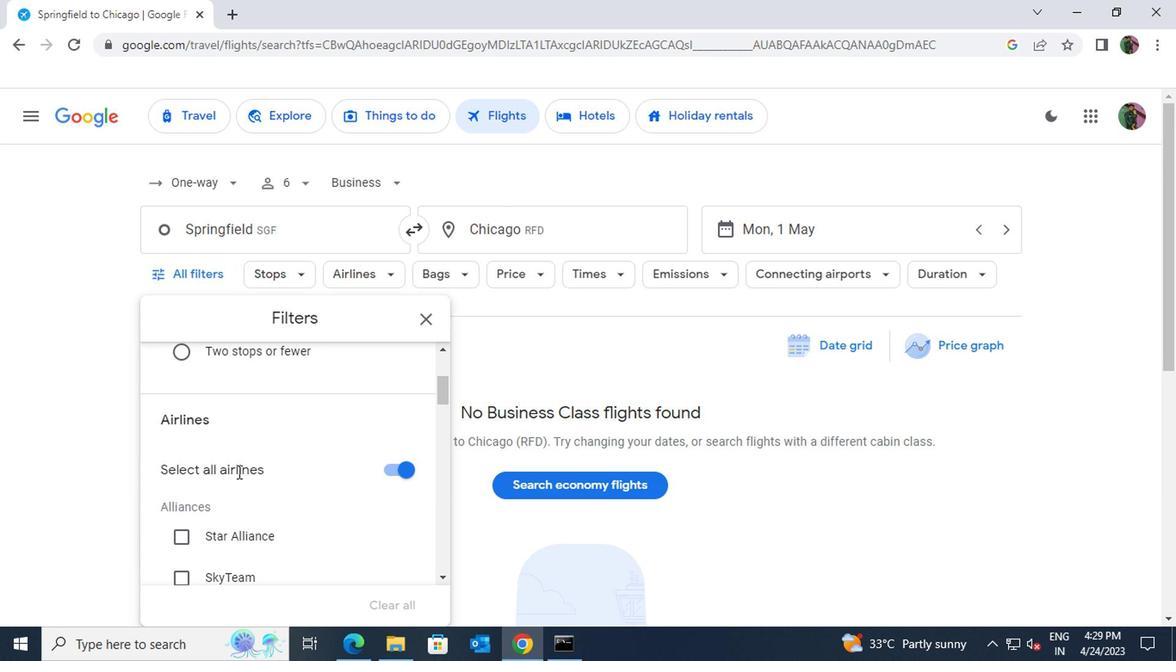 
Action: Mouse scrolled (234, 474) with delta (0, 0)
Screenshot: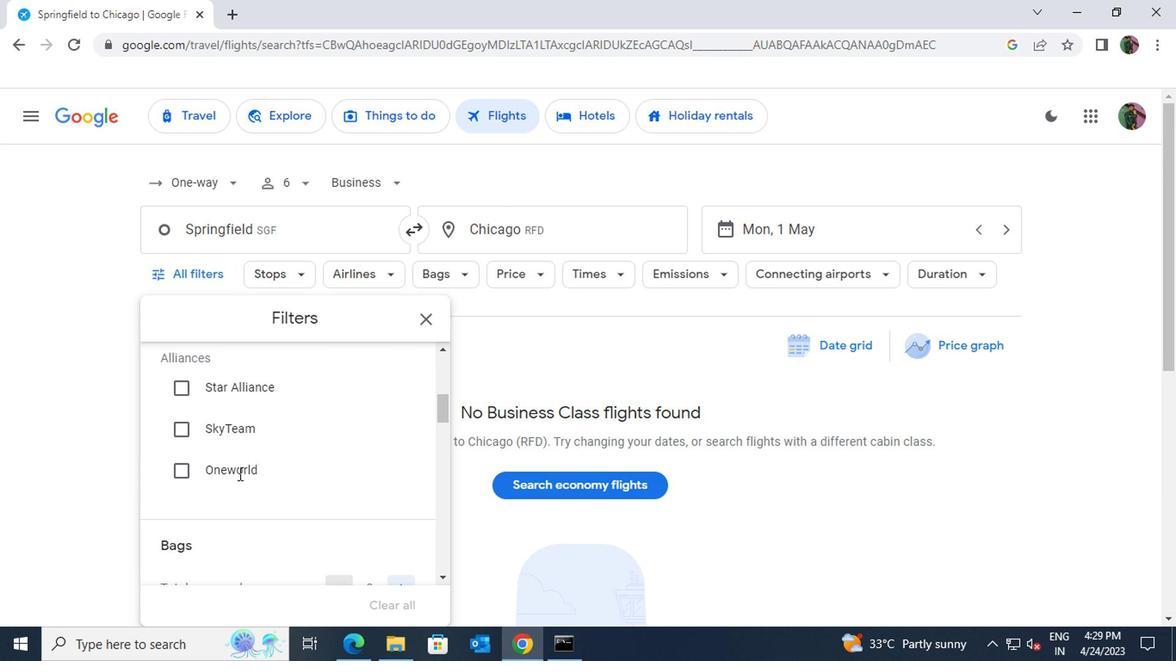 
Action: Mouse scrolled (234, 474) with delta (0, 0)
Screenshot: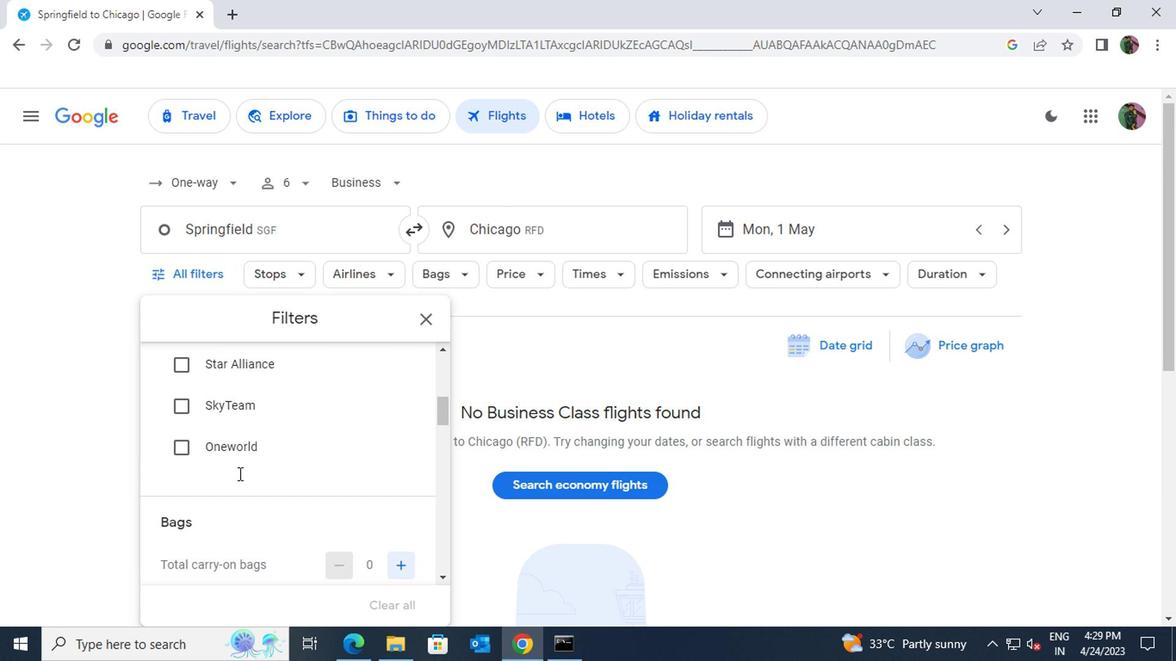
Action: Mouse moved to (397, 394)
Screenshot: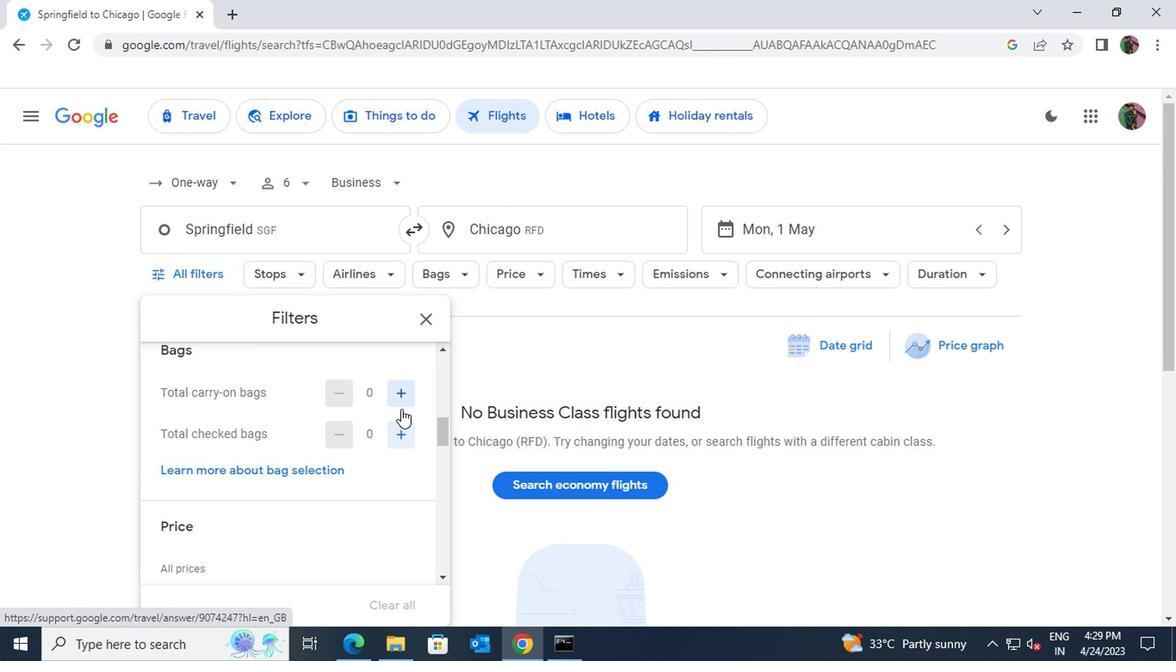 
Action: Mouse pressed left at (397, 394)
Screenshot: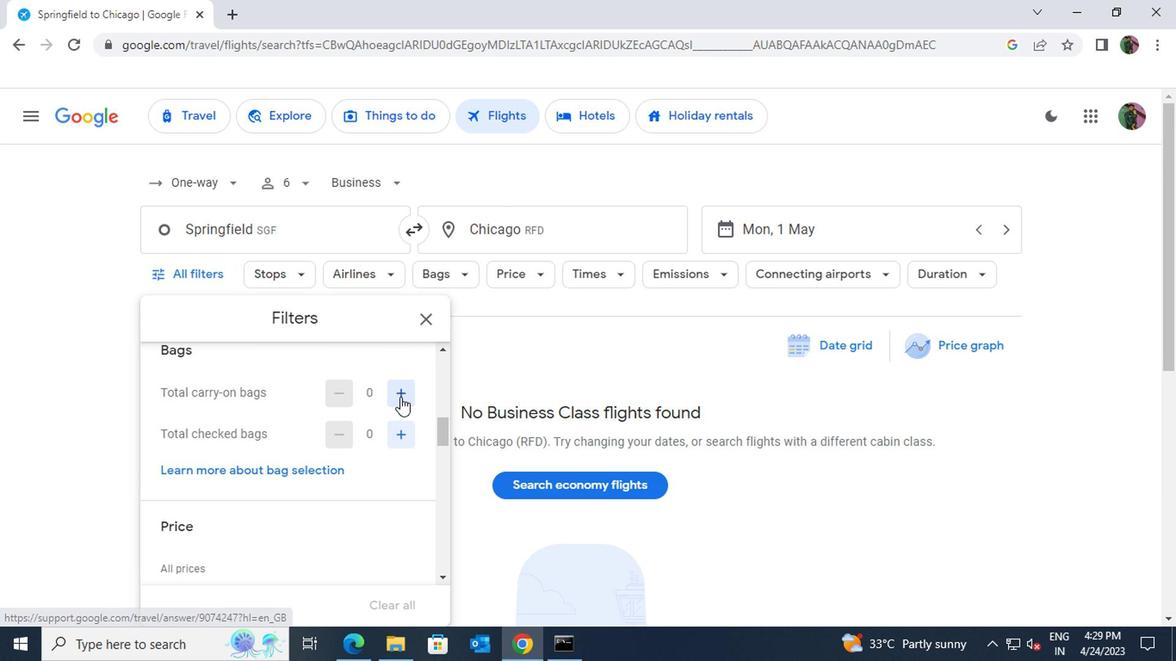 
Action: Mouse moved to (396, 394)
Screenshot: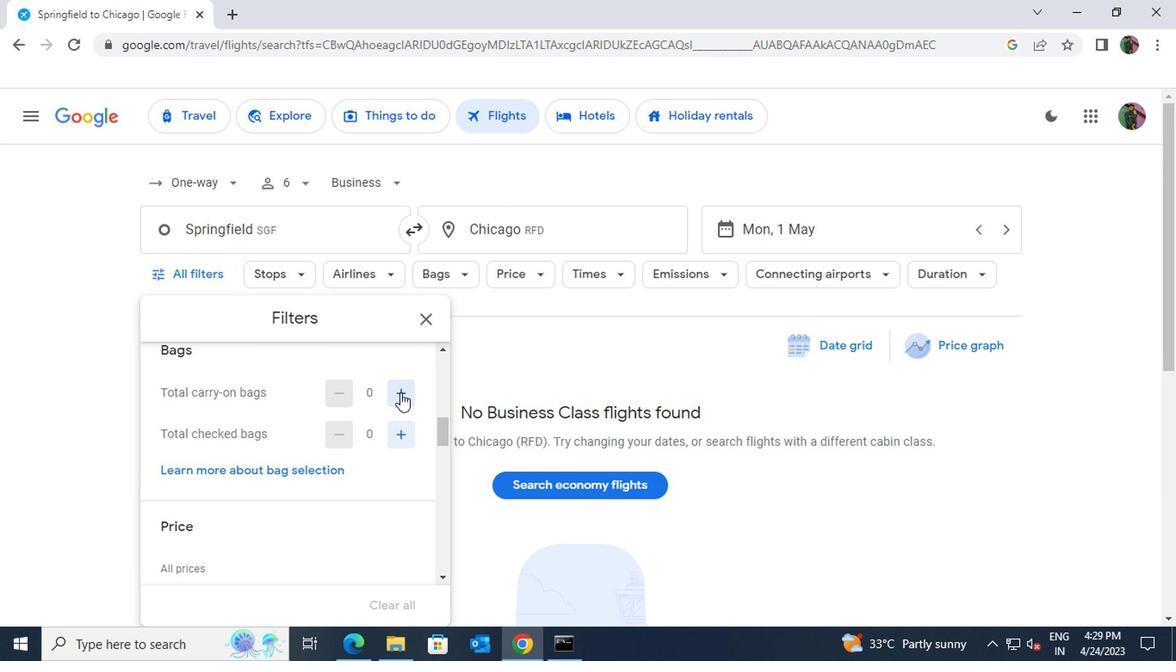 
Action: Mouse pressed left at (396, 394)
Screenshot: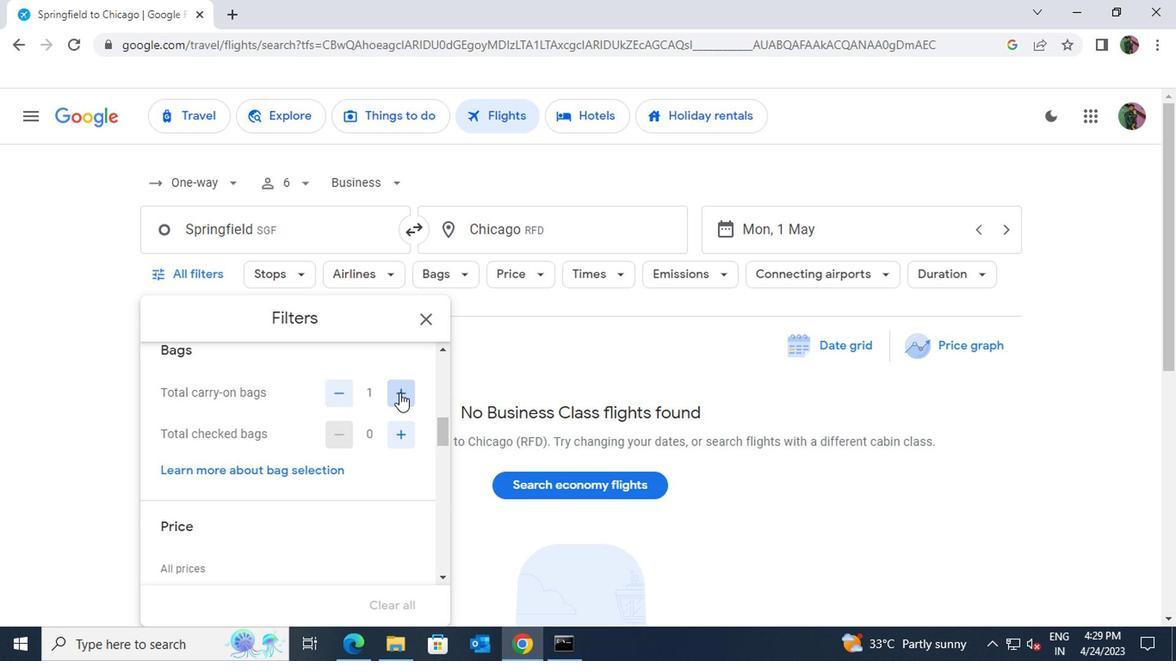
Action: Mouse scrolled (396, 393) with delta (0, 0)
Screenshot: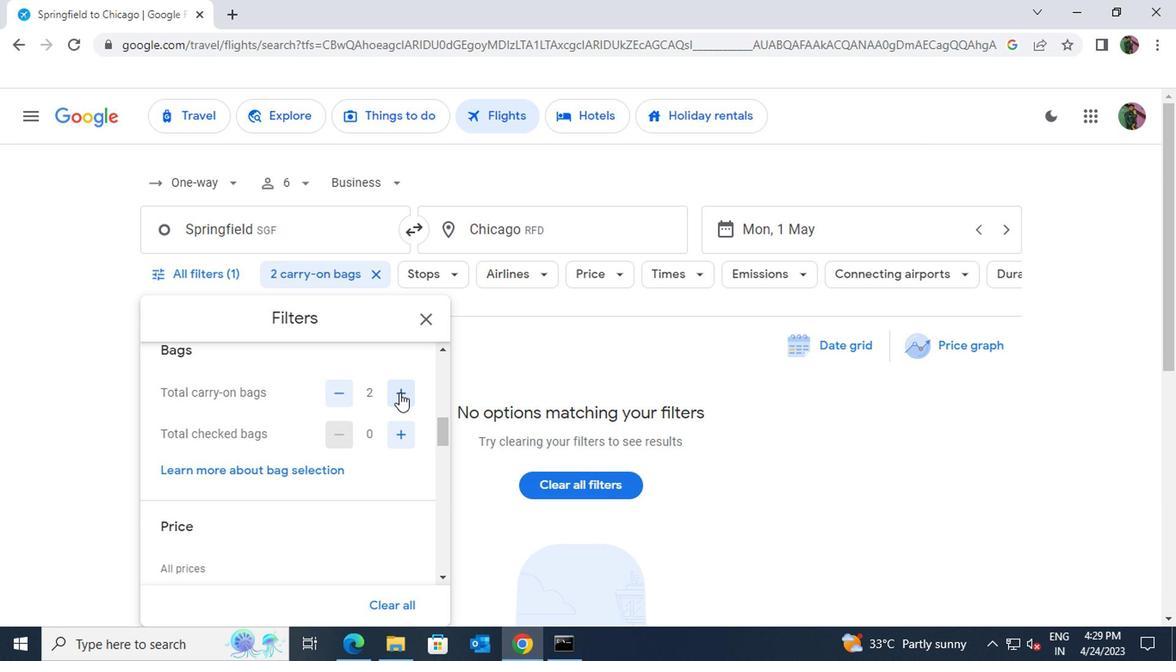 
Action: Mouse scrolled (396, 393) with delta (0, 0)
Screenshot: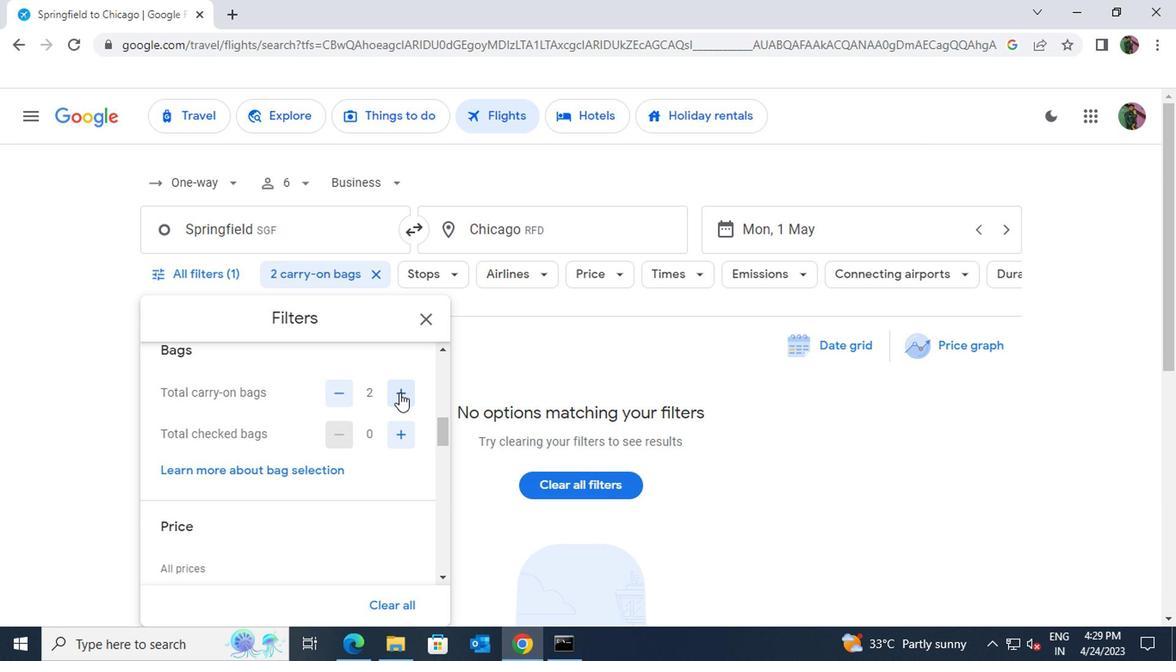 
Action: Mouse moved to (400, 434)
Screenshot: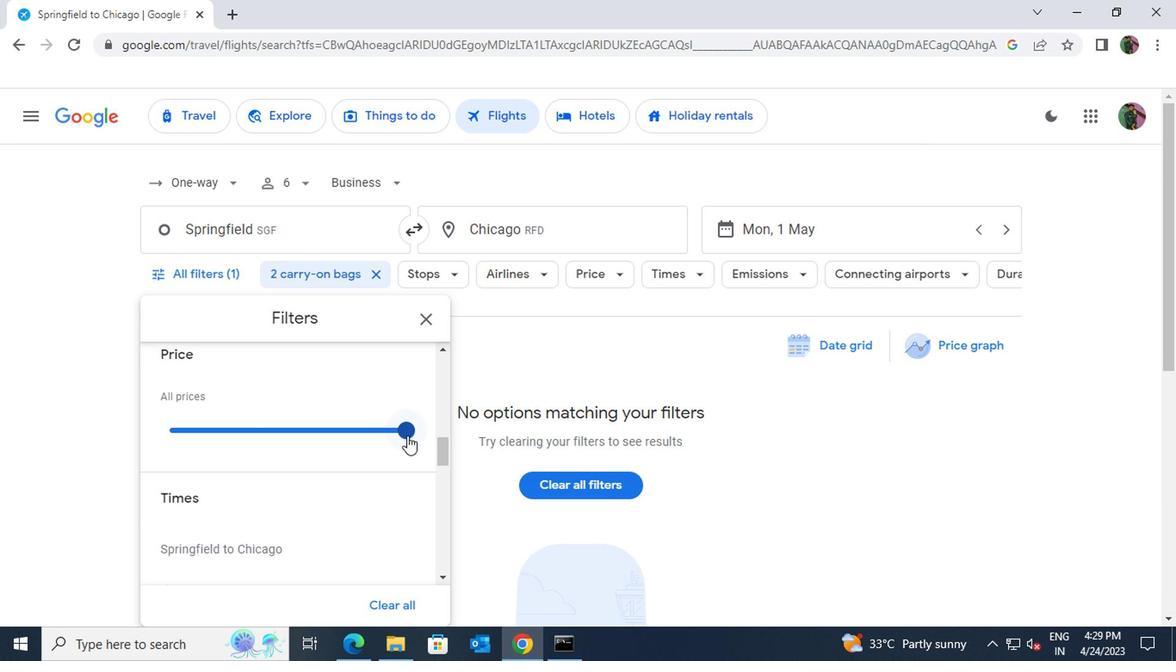 
Action: Mouse pressed left at (400, 434)
Screenshot: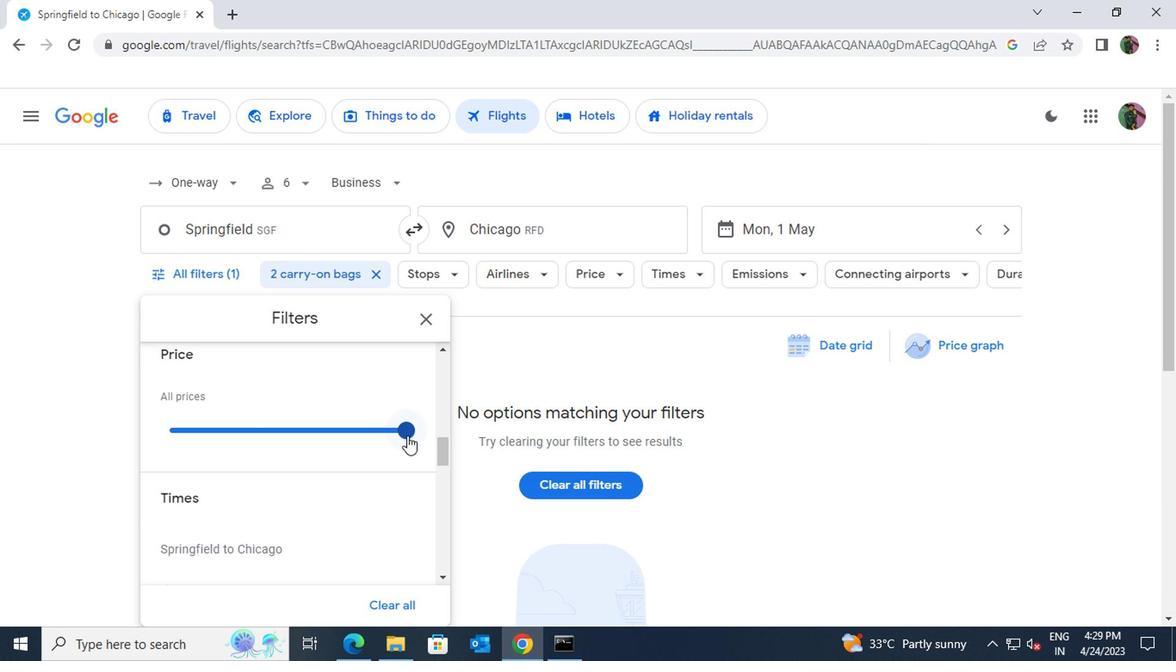 
Action: Mouse moved to (353, 426)
Screenshot: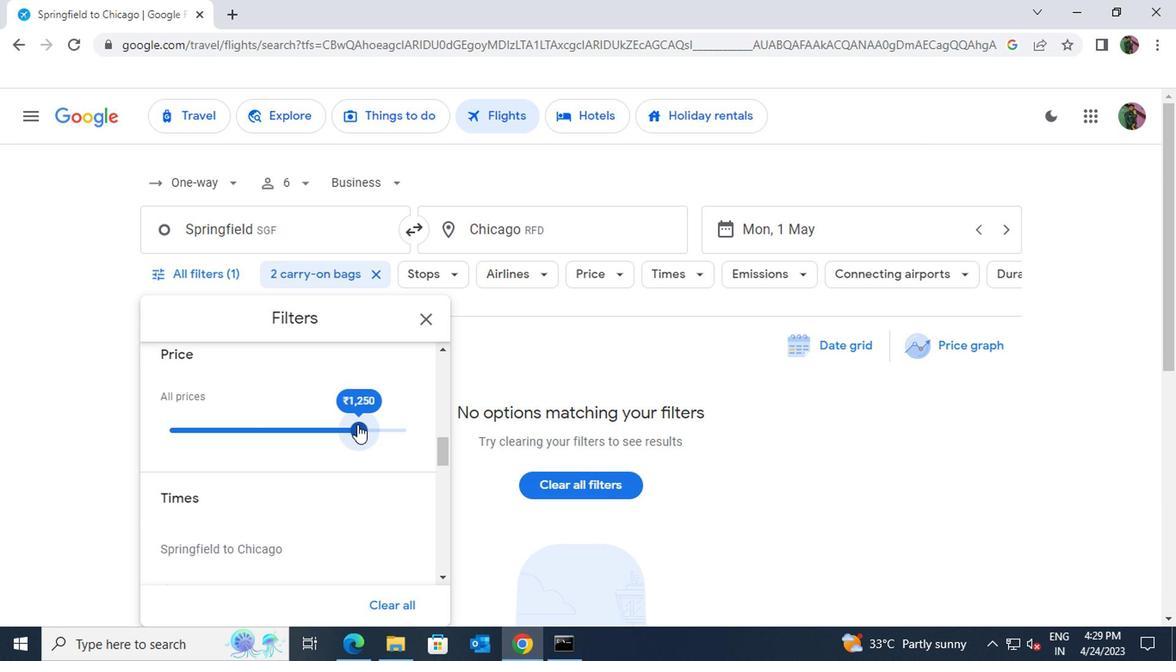 
Action: Mouse scrolled (353, 425) with delta (0, 0)
Screenshot: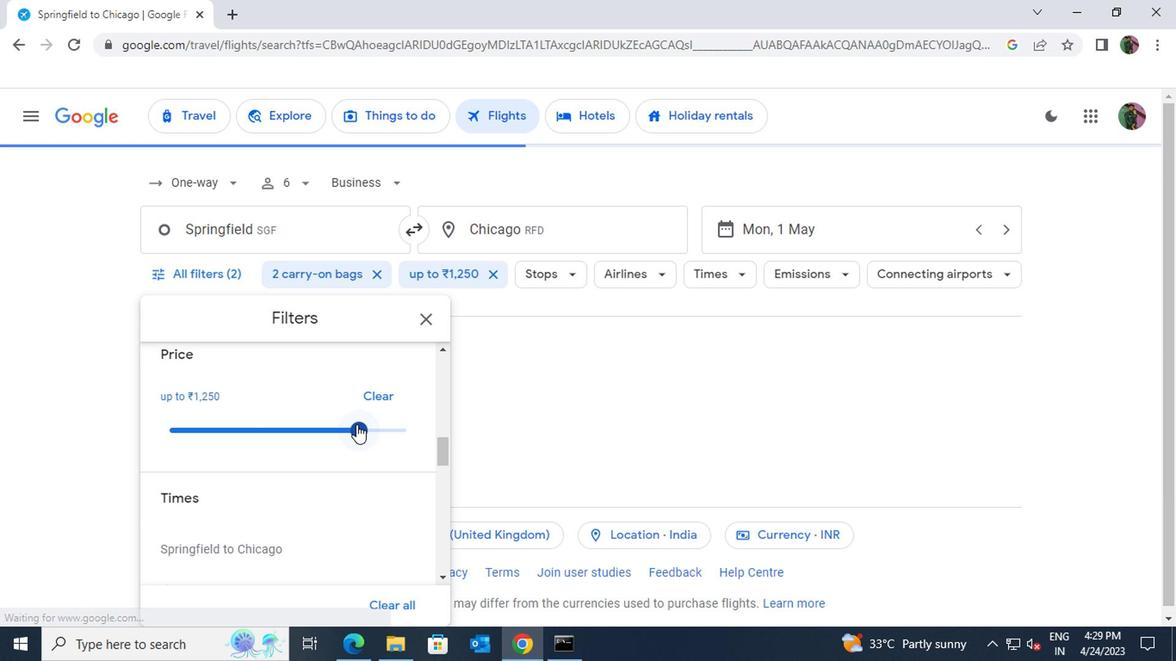 
Action: Mouse scrolled (353, 425) with delta (0, 0)
Screenshot: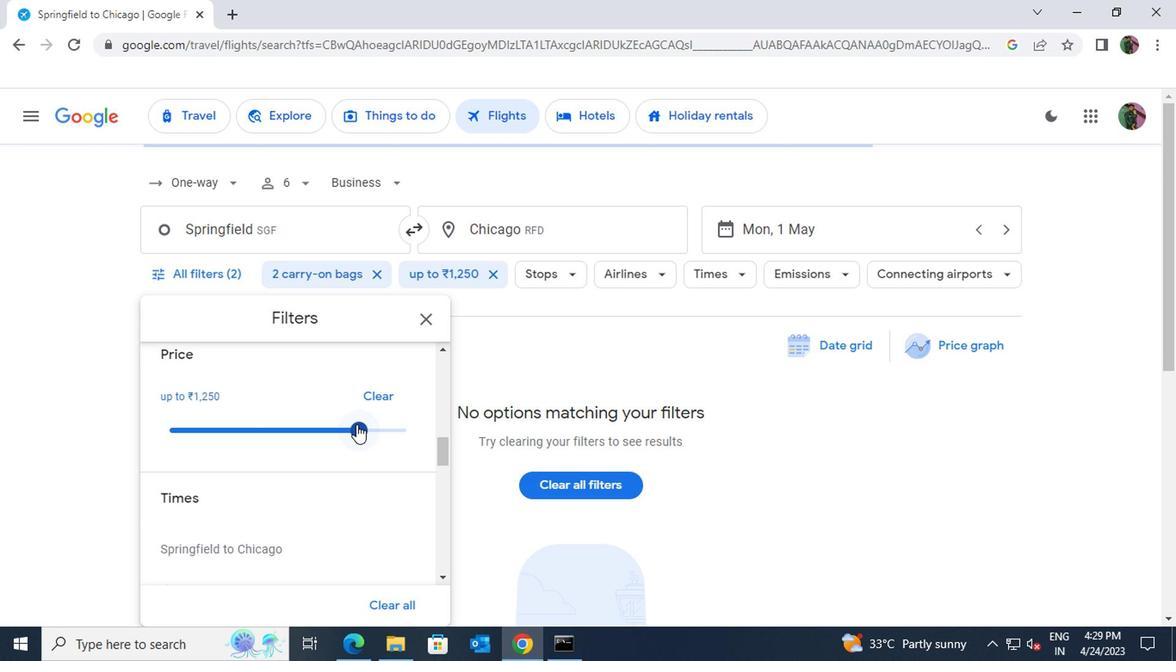 
Action: Mouse moved to (393, 455)
Screenshot: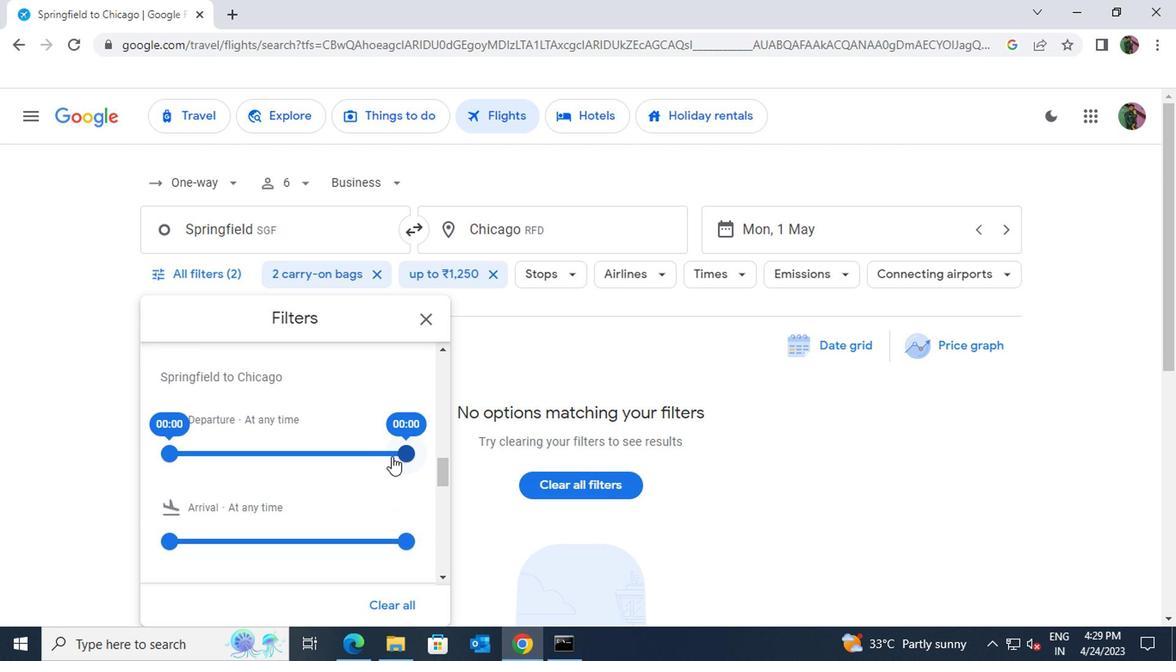 
Action: Mouse pressed left at (393, 455)
Screenshot: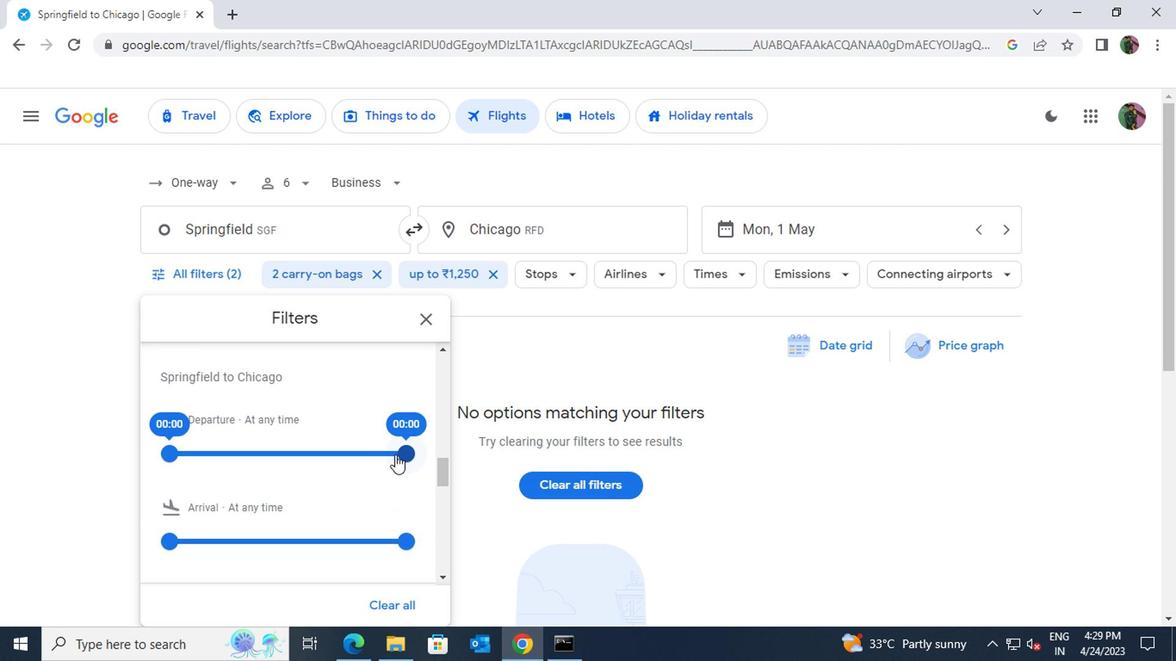 
Action: Mouse moved to (380, 450)
Screenshot: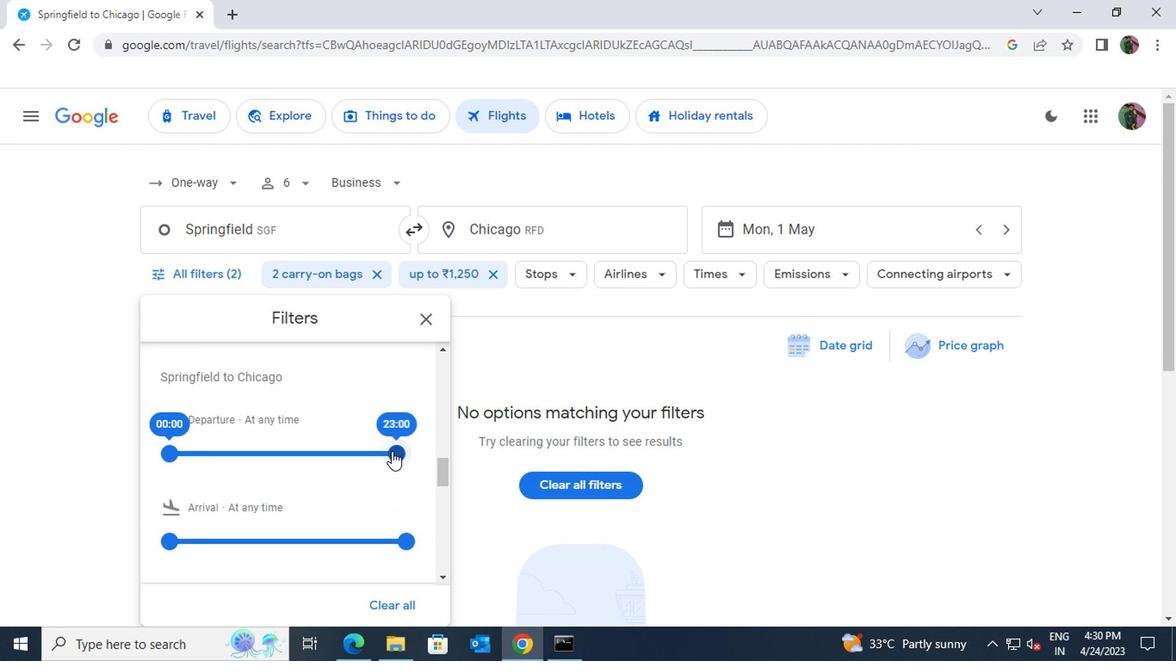 
